 Task: Look for space in Mayahi, Niger from 5th July, 2023 to 11th July, 2023 for 2 adults in price range Rs.8000 to Rs.16000. Place can be entire place with 2 bedrooms having 2 beds and 1 bathroom. Property type can be house, flat, guest house. Booking option can be shelf check-in. Required host language is English.
Action: Mouse moved to (497, 133)
Screenshot: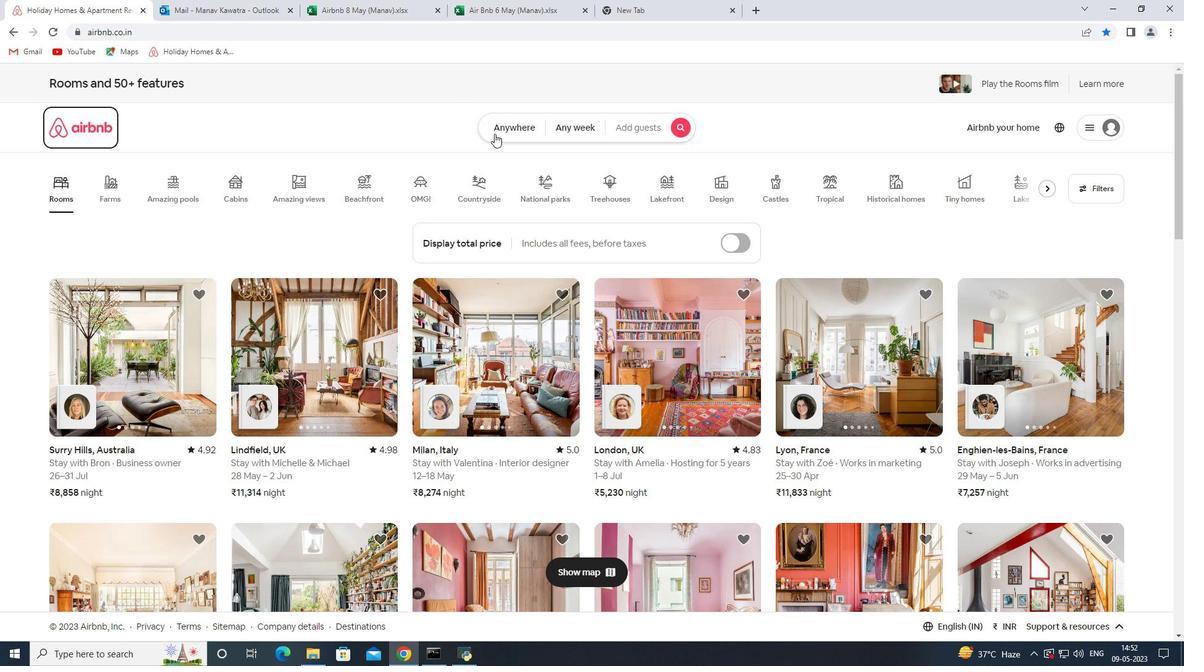 
Action: Mouse pressed left at (497, 133)
Screenshot: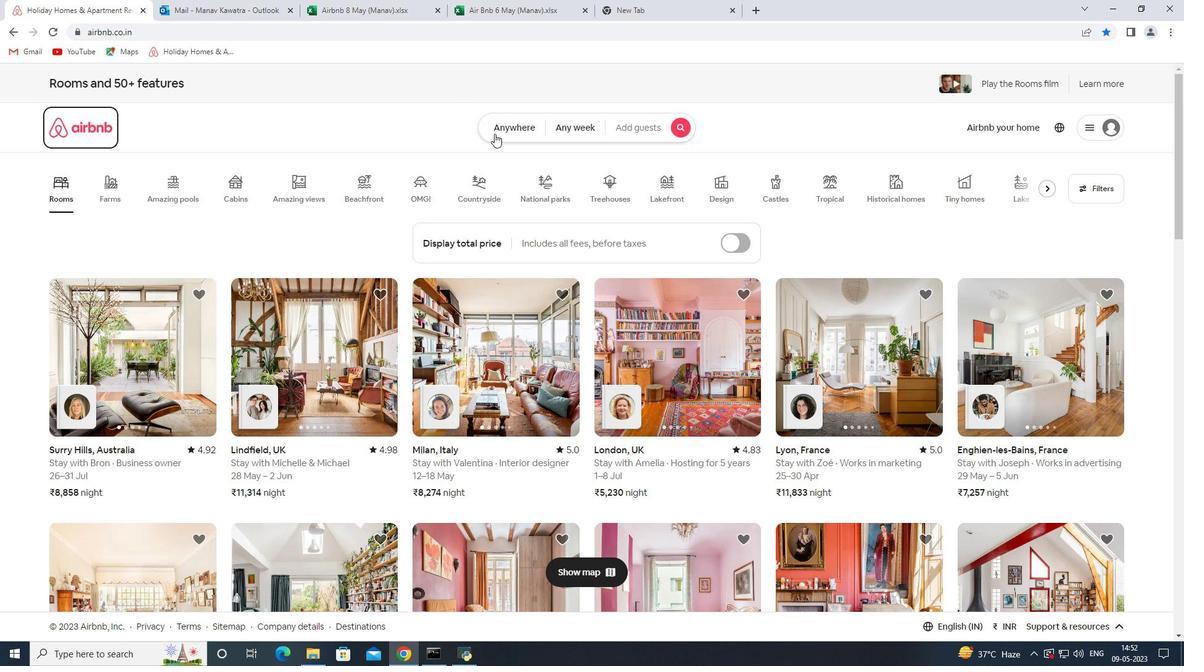 
Action: Mouse moved to (420, 182)
Screenshot: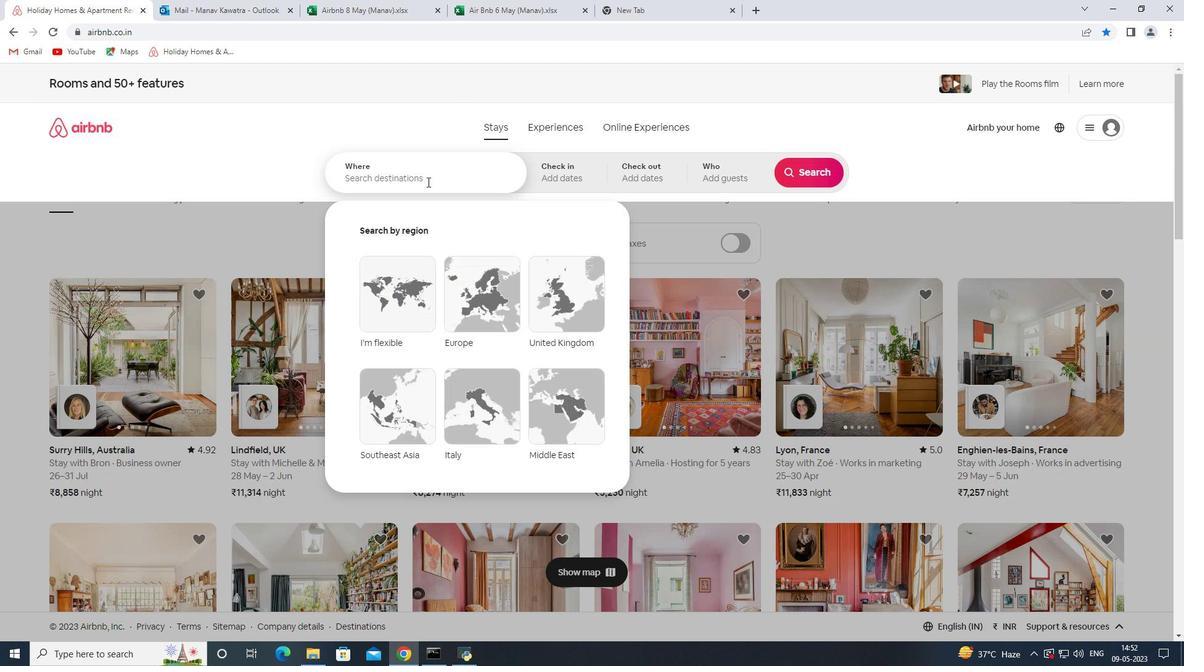 
Action: Mouse pressed left at (420, 182)
Screenshot: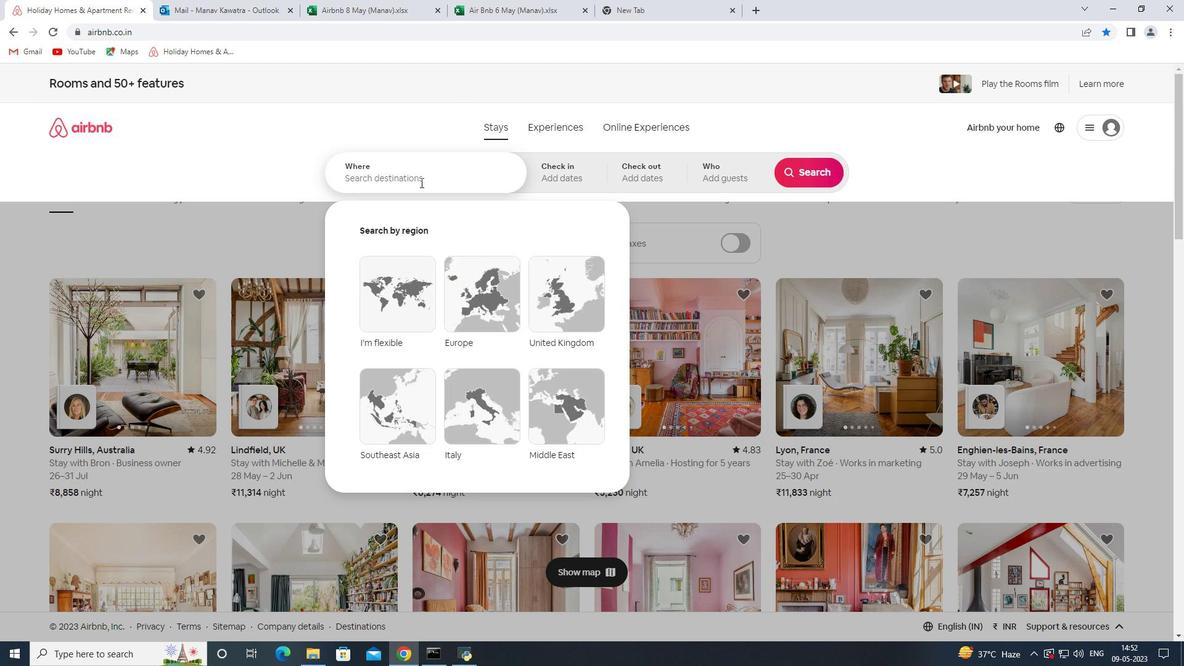 
Action: Key pressed mayahi<Key.space><Key.shift><Key.shift><Key.shift><Key.shift><Key.shift><Key.shift><Key.shift><Key.shift><Key.shift><Key.shift><Key.shift><Key.shift><Key.shift><Key.shift><Key.shift><Key.shift><Key.shift><Key.shift><Key.shift><Key.shift>Niger<Key.space>
Screenshot: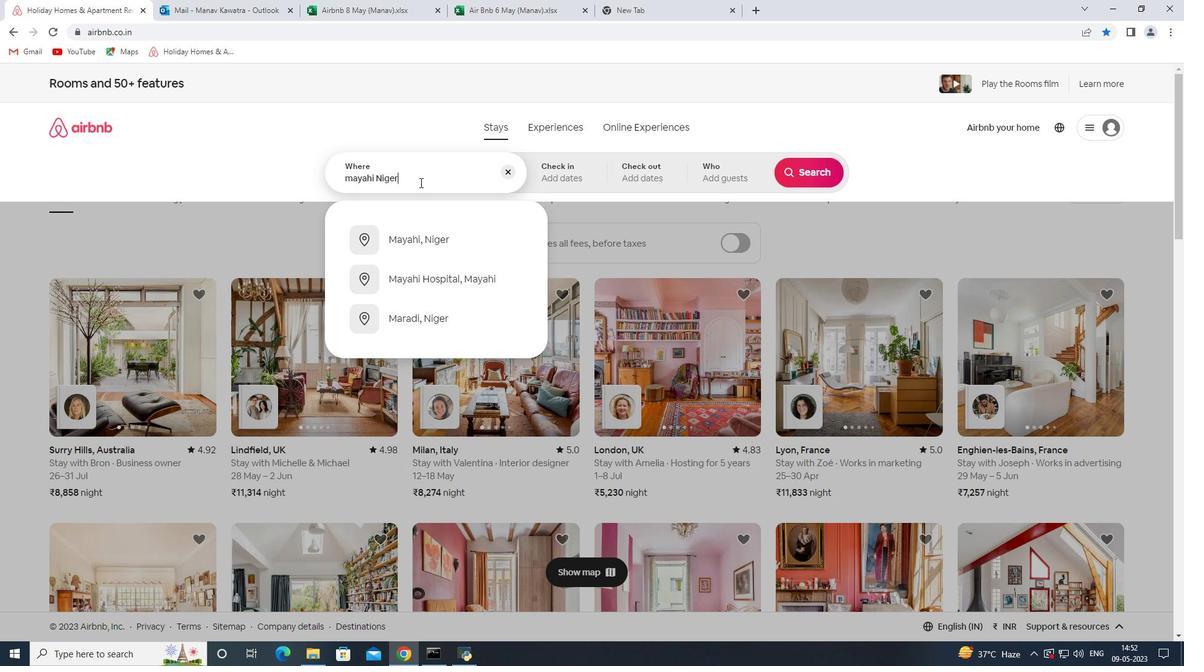 
Action: Mouse moved to (458, 245)
Screenshot: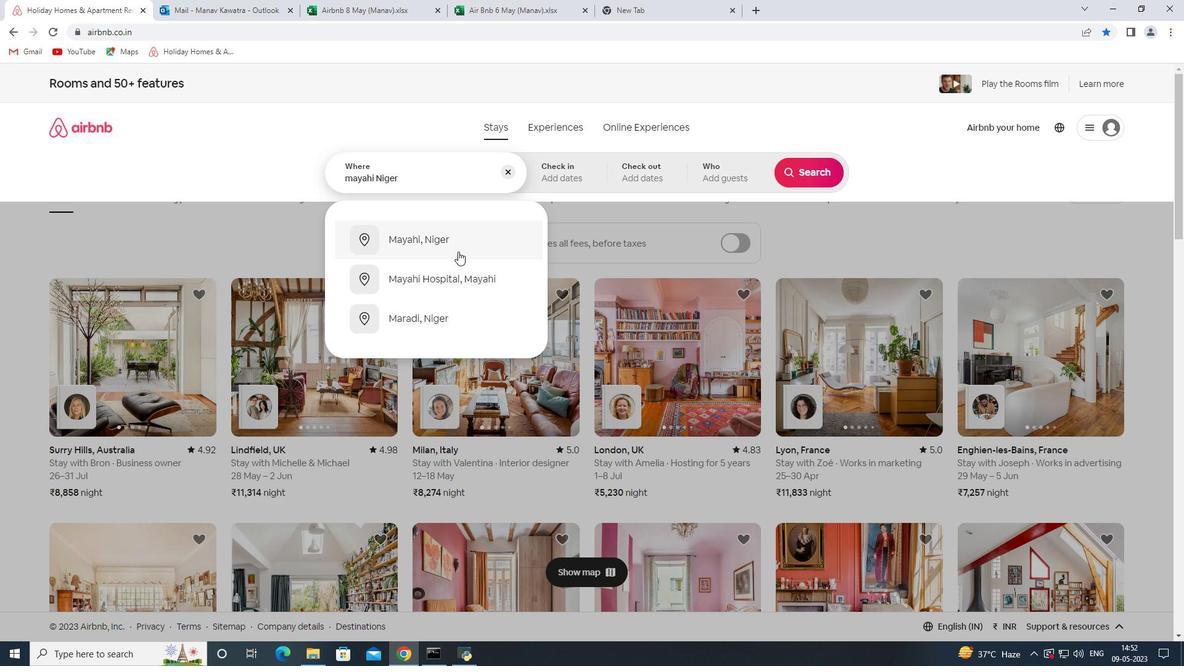 
Action: Mouse pressed left at (458, 245)
Screenshot: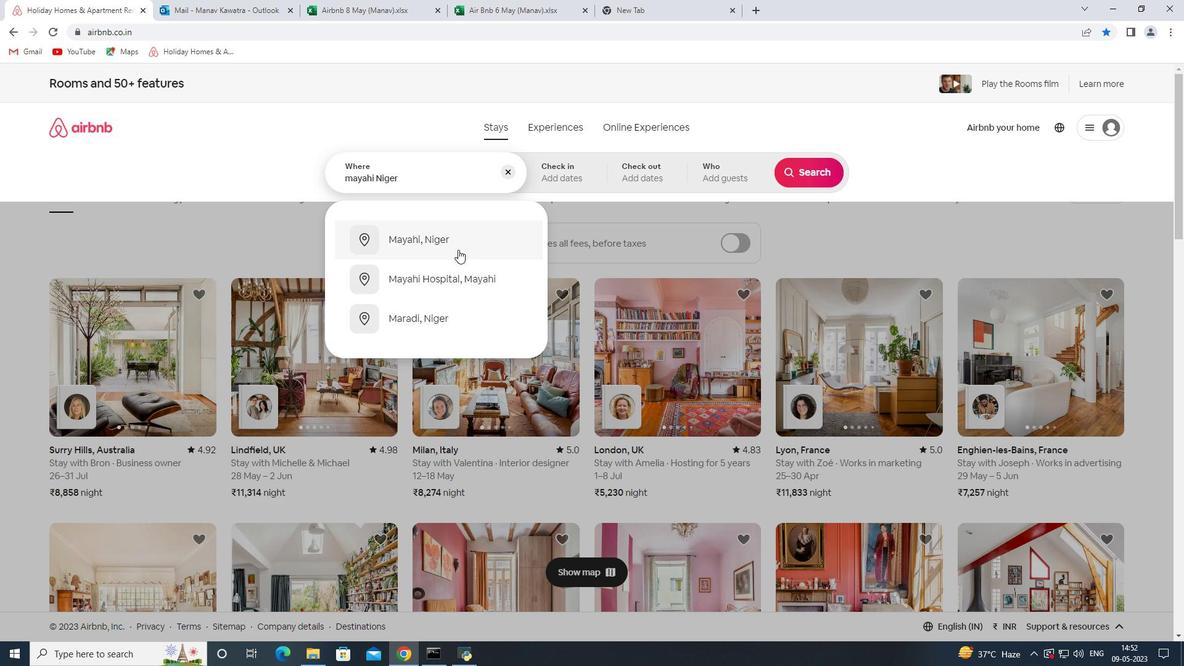 
Action: Mouse moved to (800, 269)
Screenshot: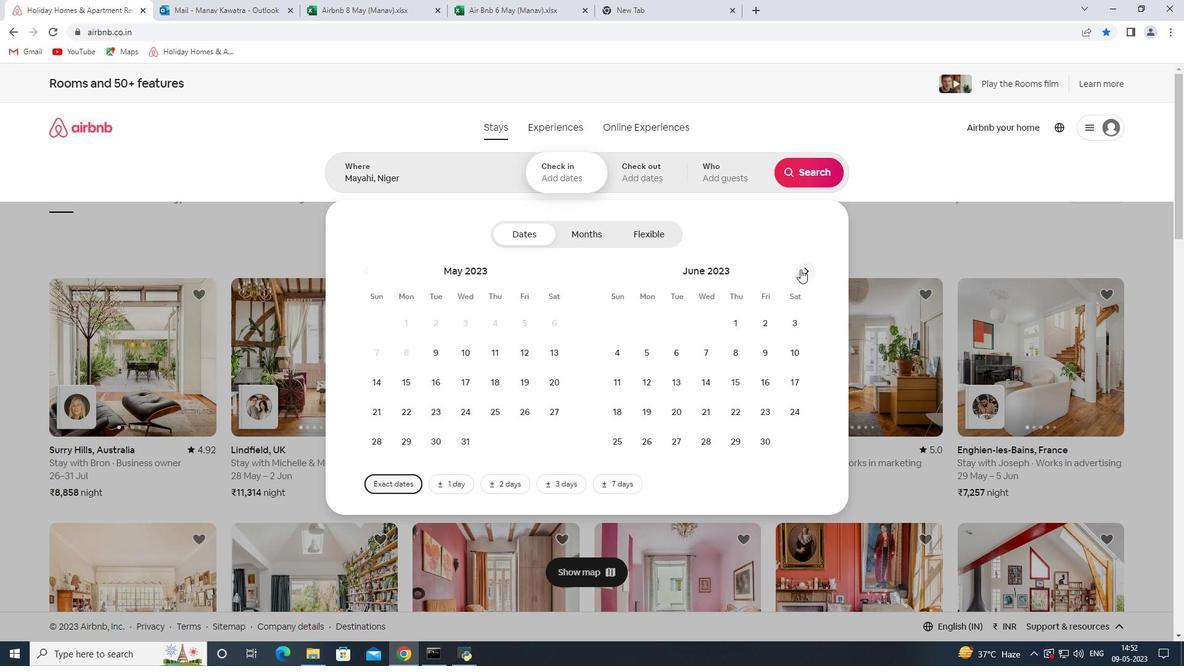 
Action: Mouse pressed left at (800, 269)
Screenshot: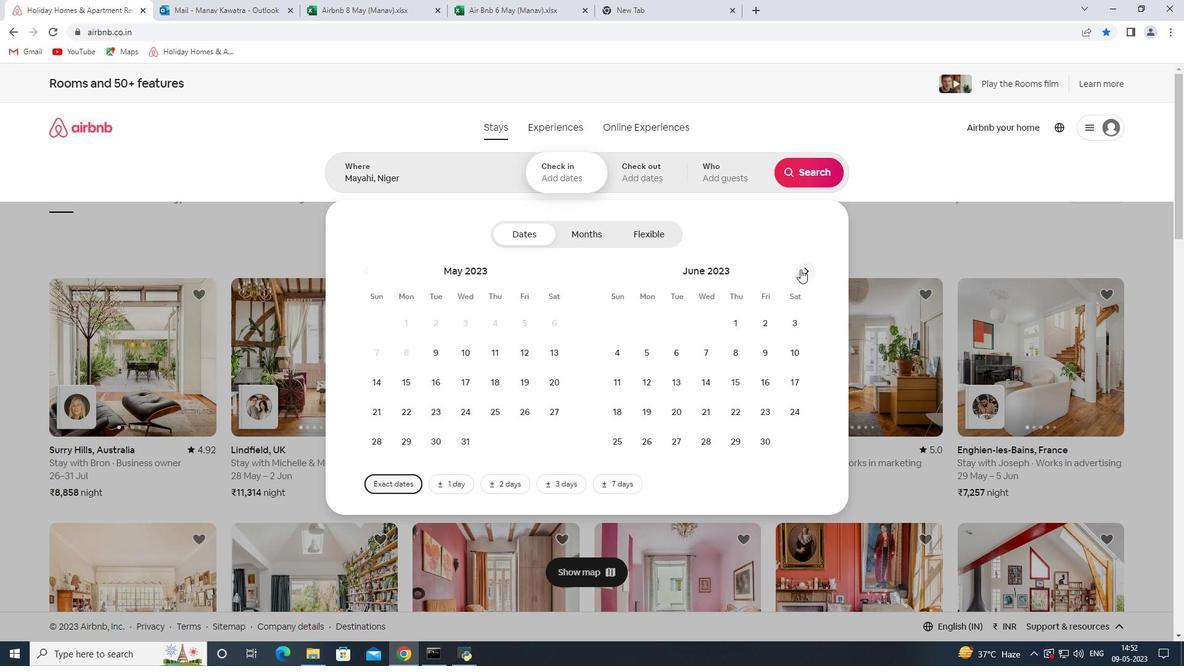 
Action: Mouse moved to (715, 359)
Screenshot: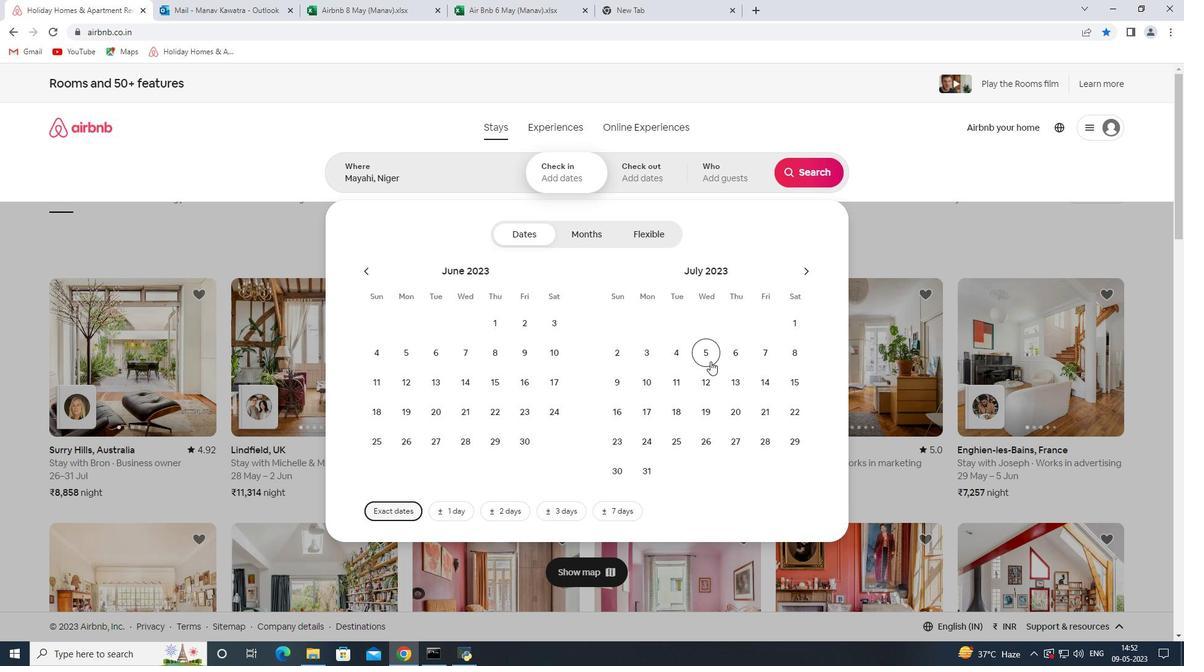 
Action: Mouse pressed left at (715, 359)
Screenshot: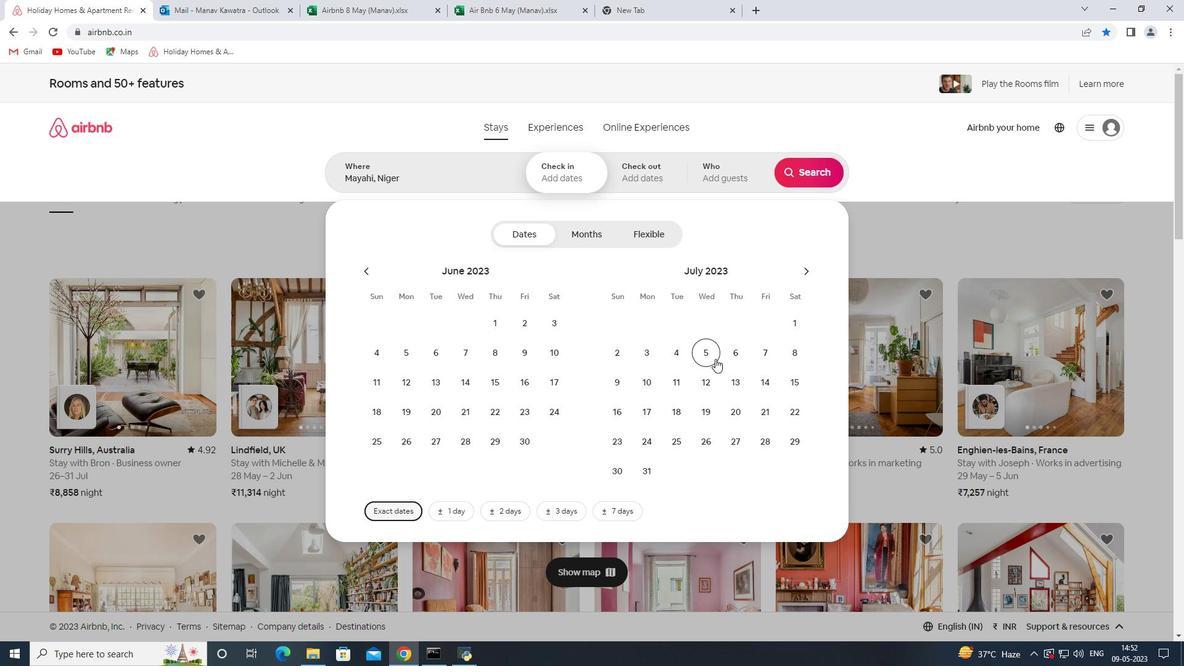 
Action: Mouse moved to (676, 381)
Screenshot: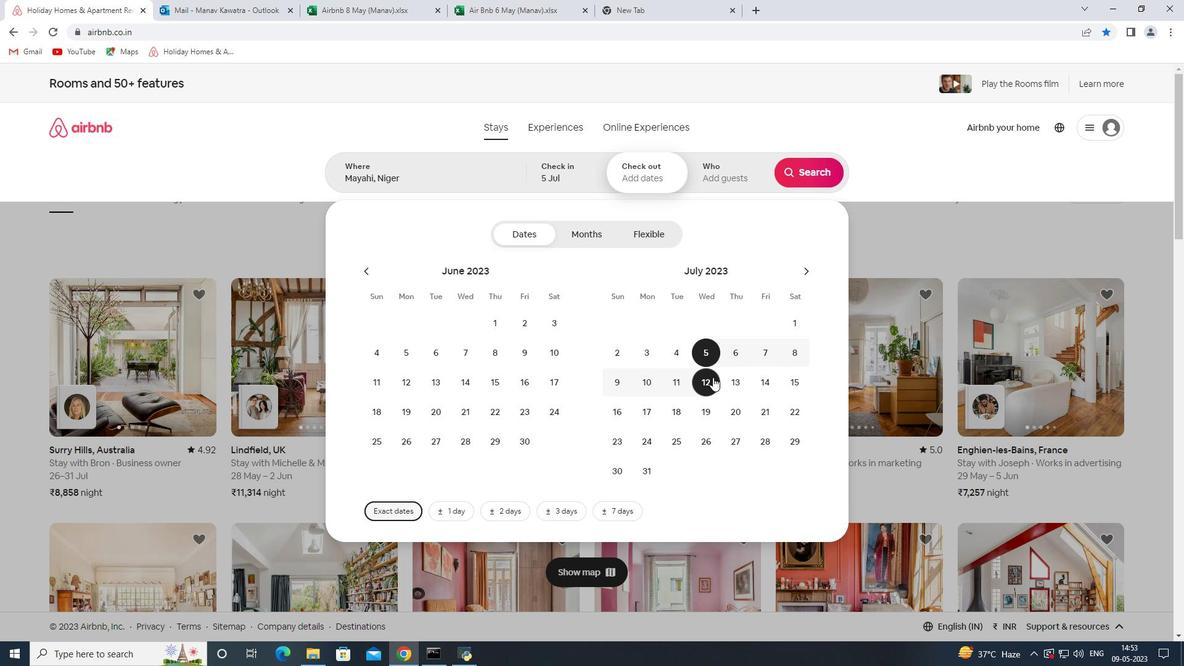 
Action: Mouse pressed left at (676, 381)
Screenshot: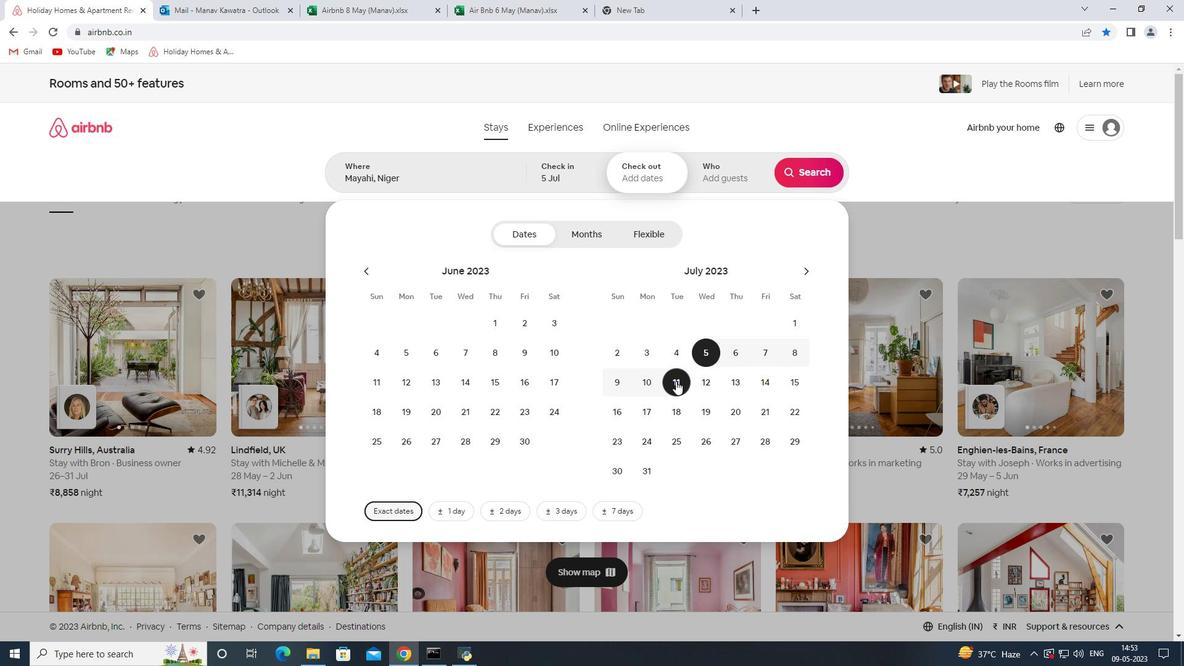 
Action: Mouse moved to (731, 174)
Screenshot: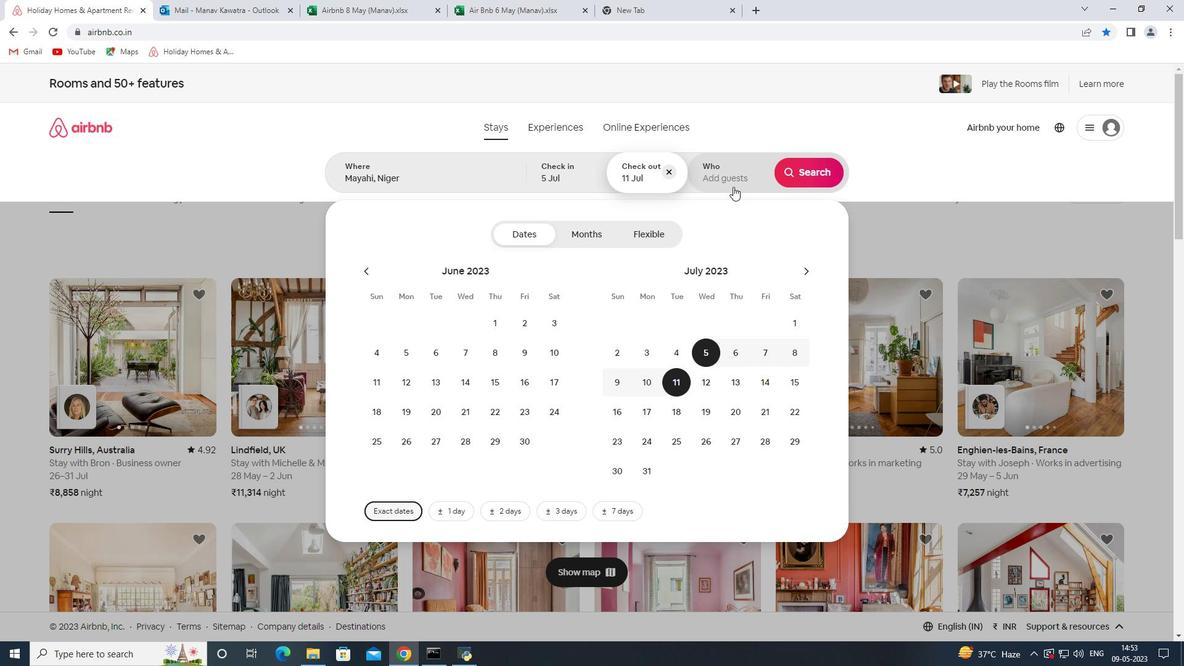 
Action: Mouse pressed left at (731, 174)
Screenshot: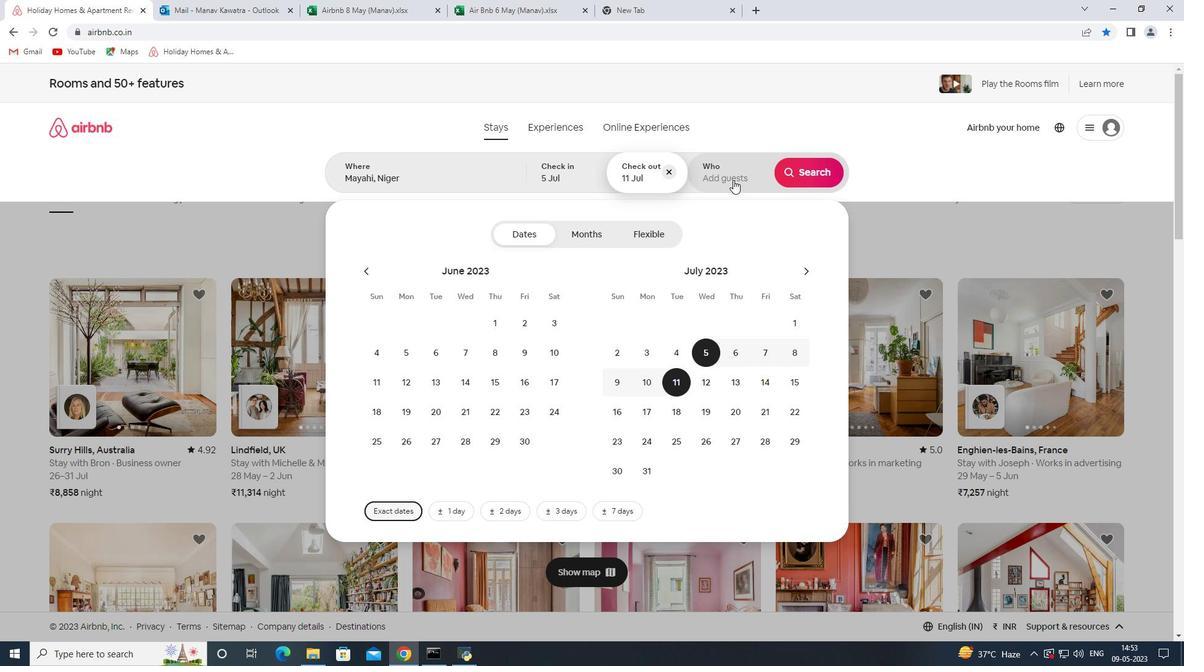 
Action: Mouse moved to (816, 241)
Screenshot: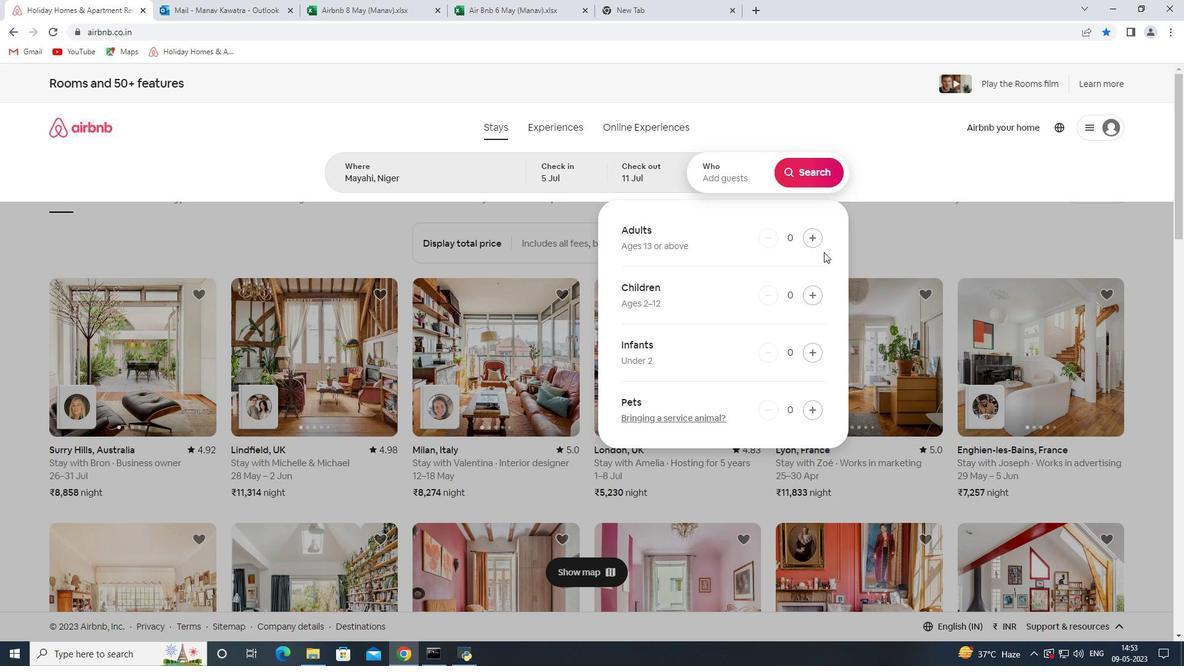 
Action: Mouse pressed left at (816, 241)
Screenshot: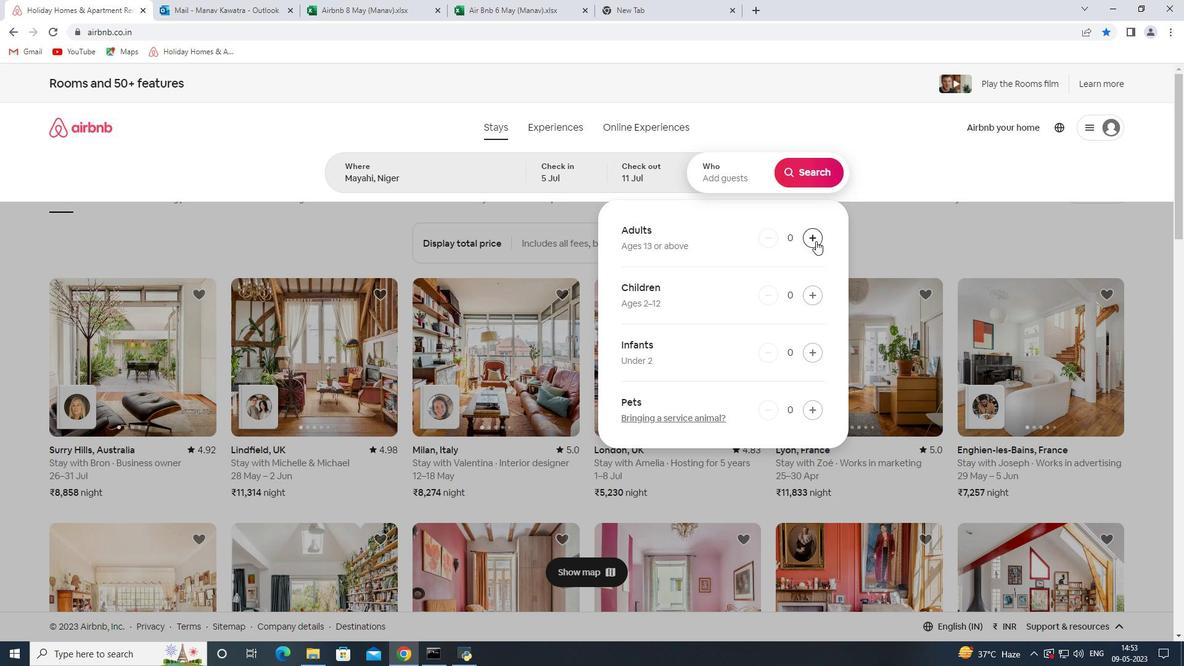 
Action: Mouse pressed left at (816, 241)
Screenshot: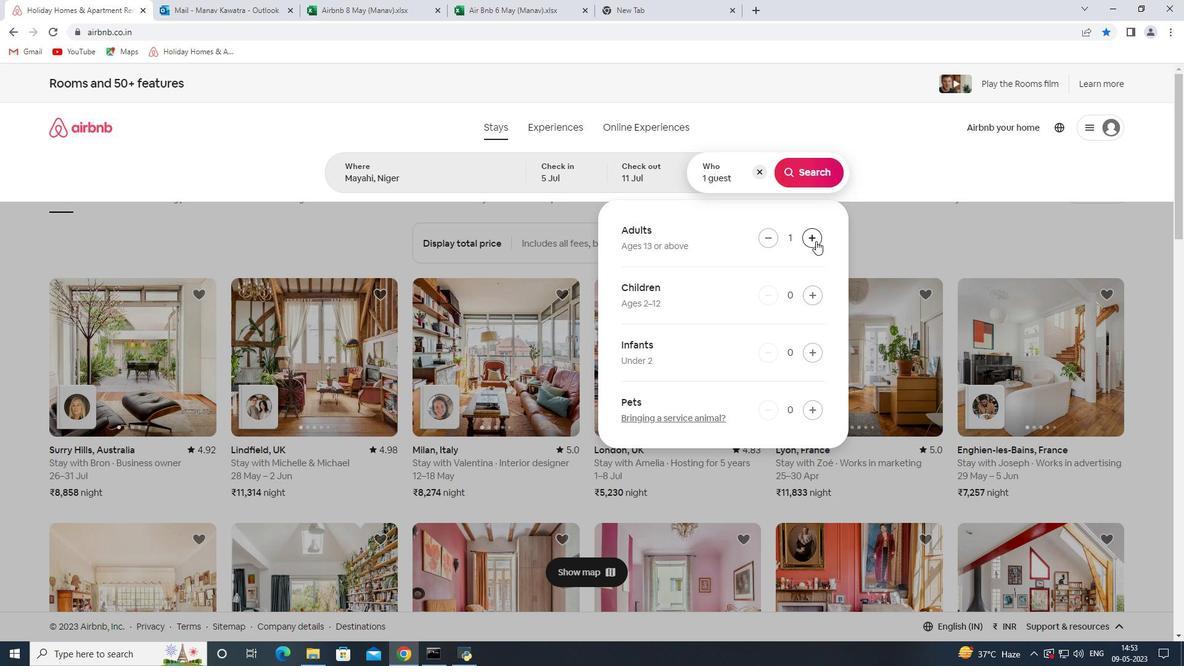 
Action: Mouse moved to (813, 172)
Screenshot: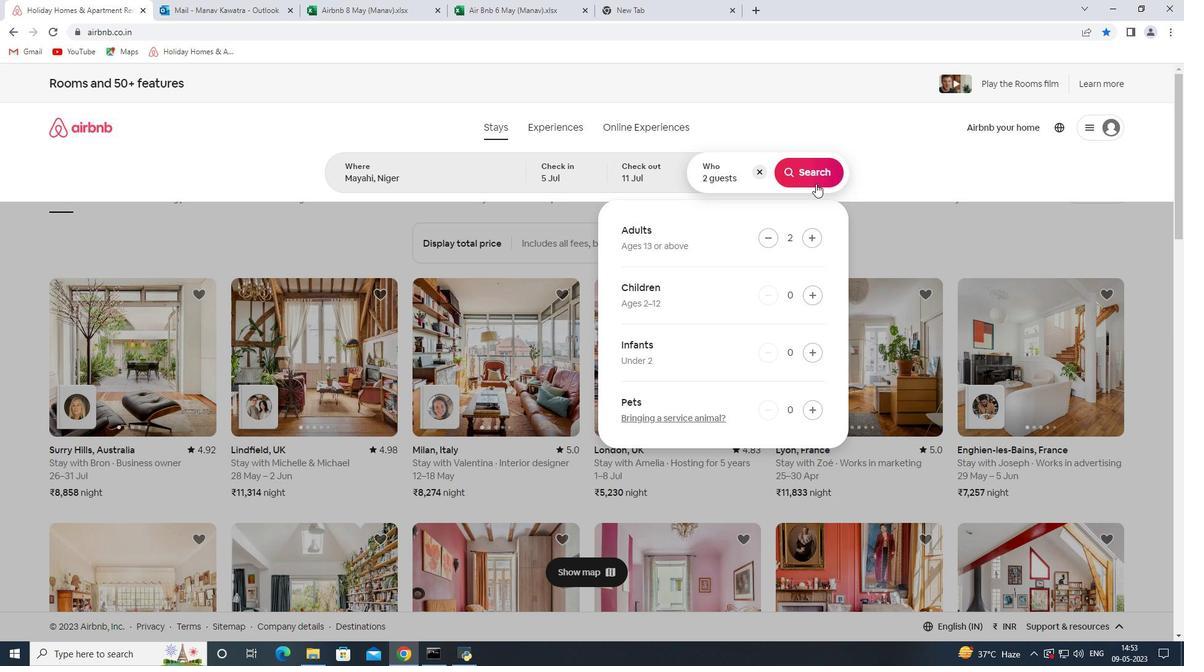 
Action: Mouse pressed left at (813, 172)
Screenshot: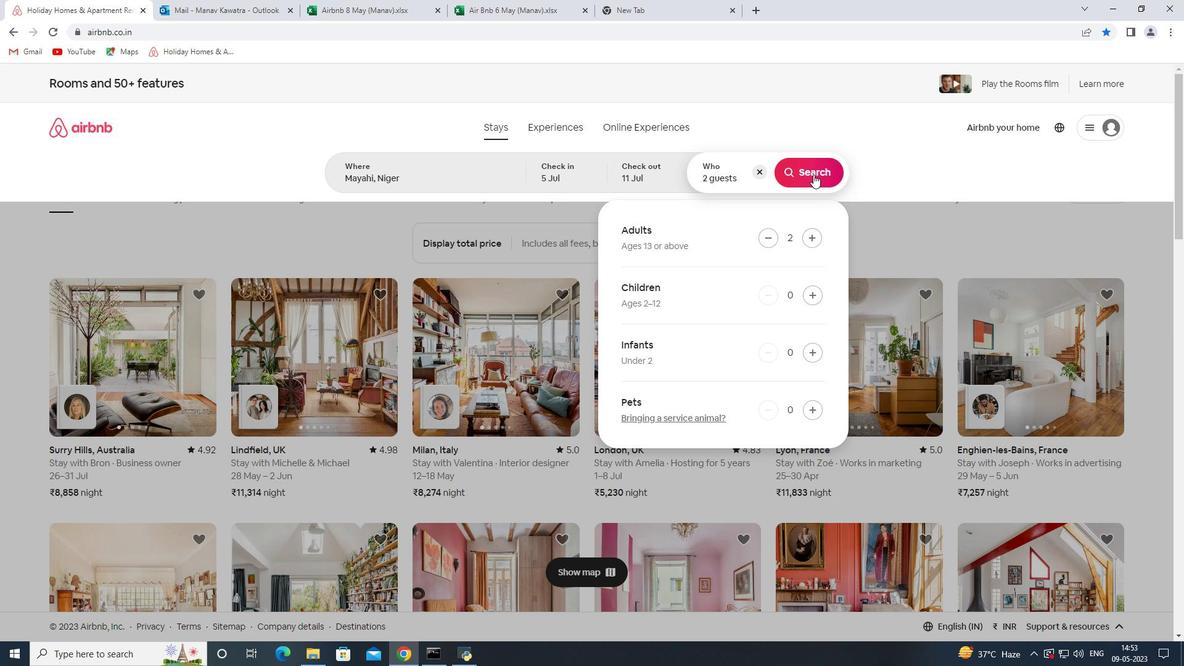 
Action: Mouse moved to (1133, 132)
Screenshot: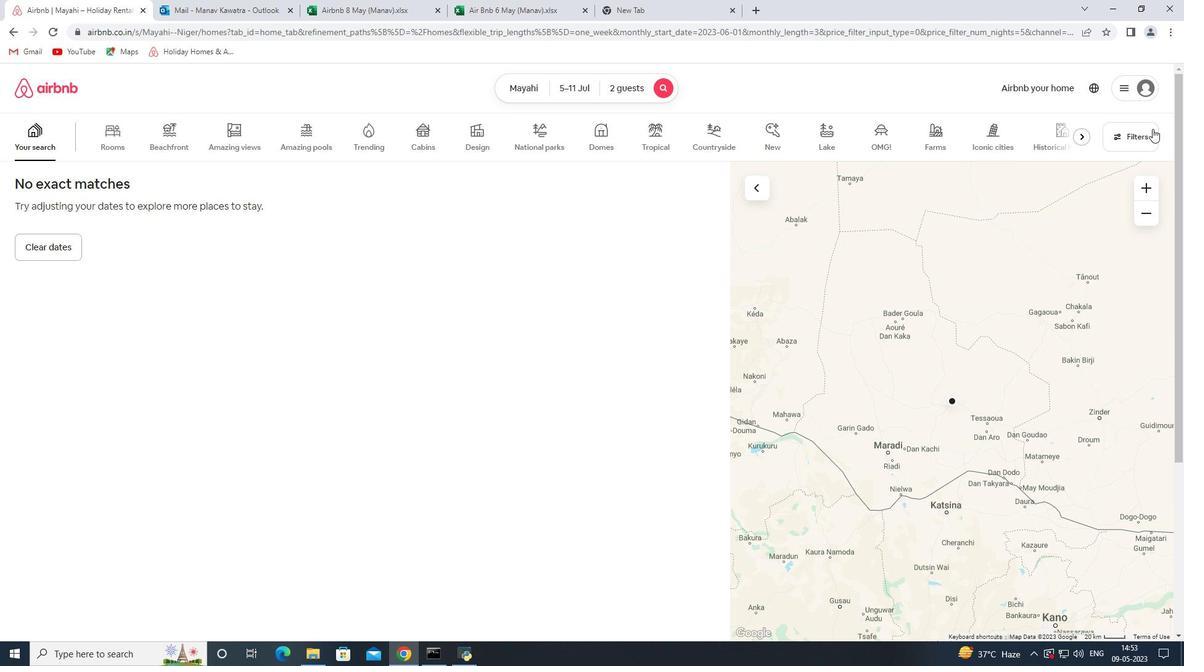 
Action: Mouse pressed left at (1133, 132)
Screenshot: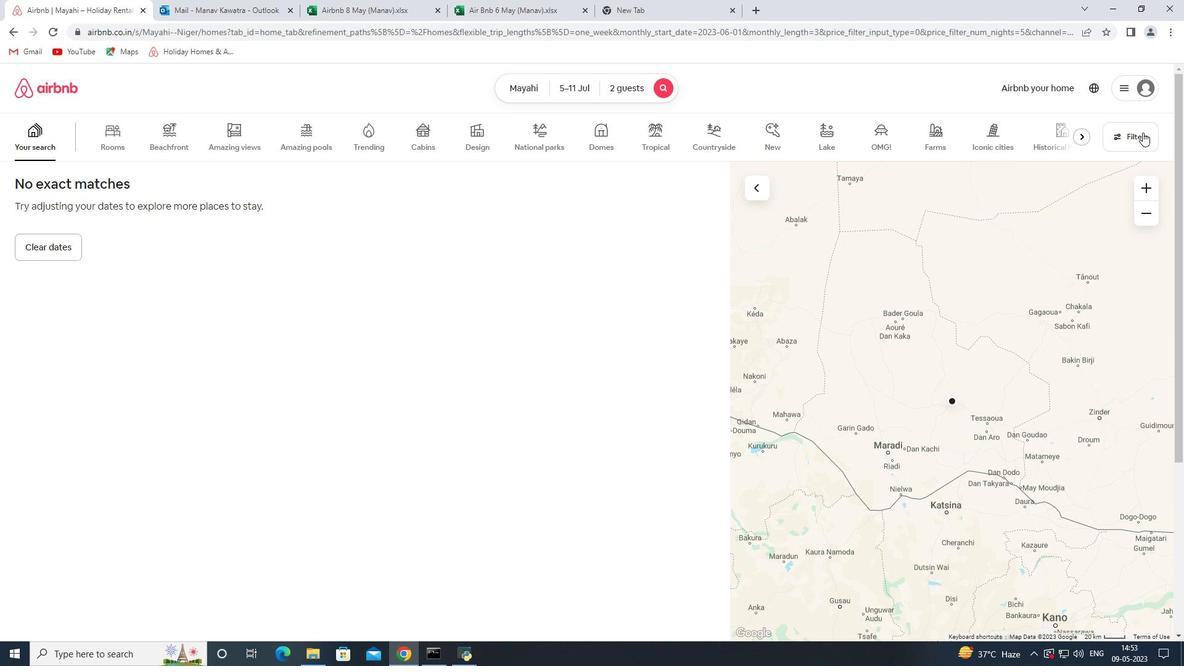 
Action: Mouse moved to (441, 438)
Screenshot: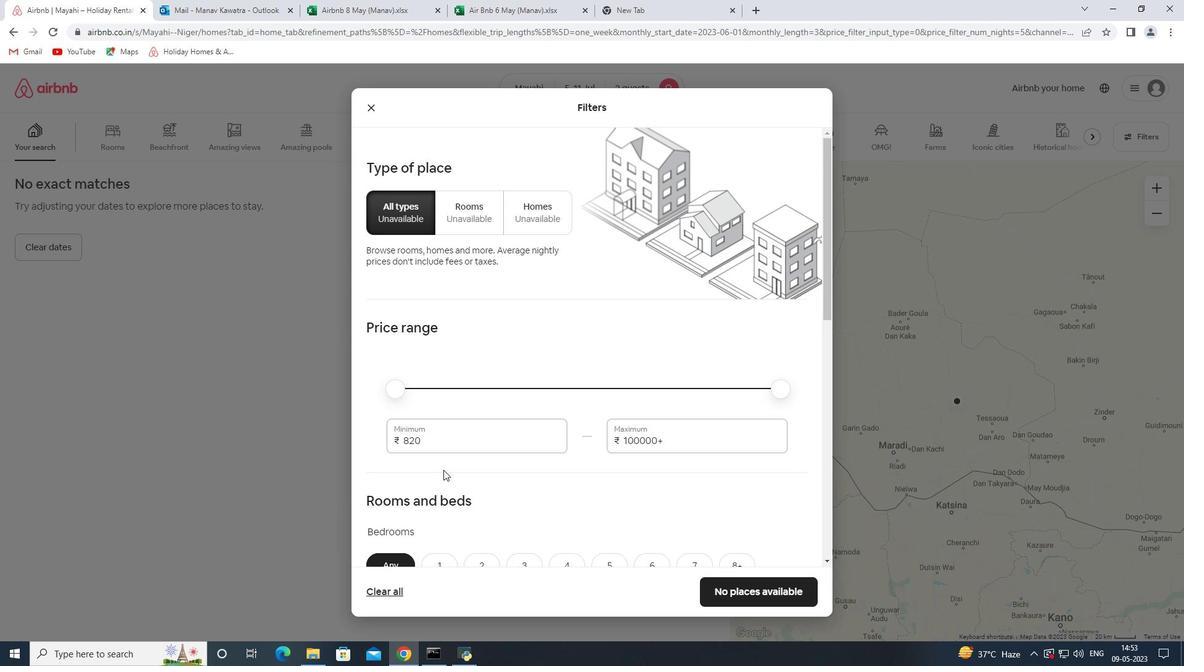 
Action: Mouse pressed left at (441, 438)
Screenshot: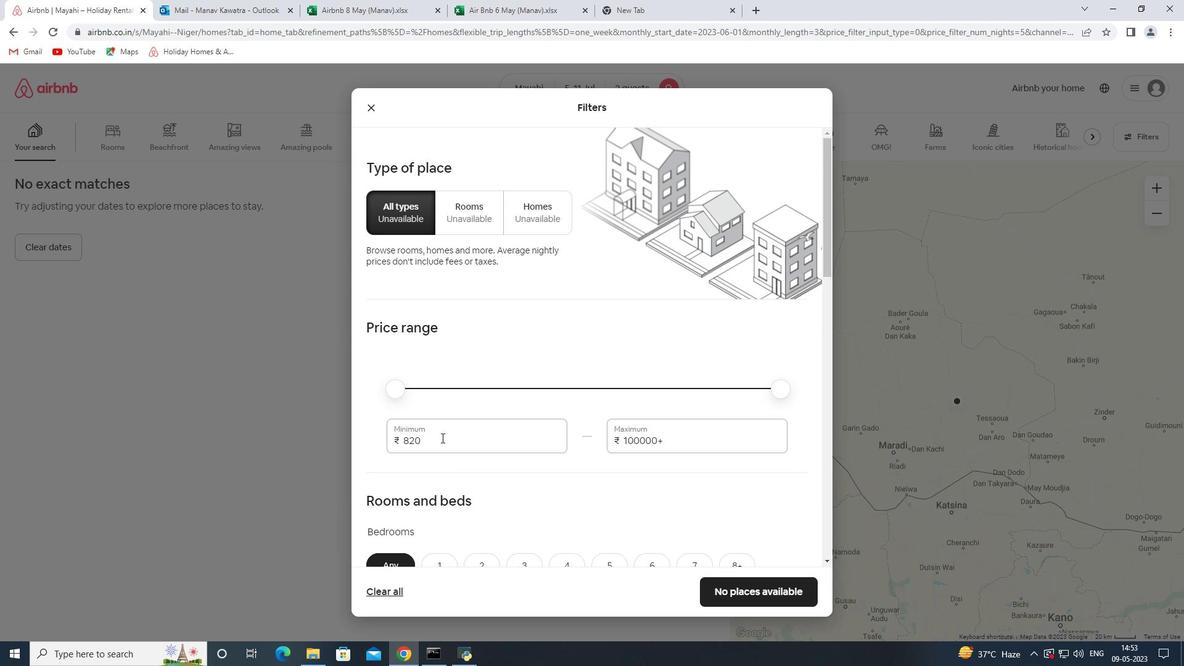 
Action: Mouse pressed left at (441, 438)
Screenshot: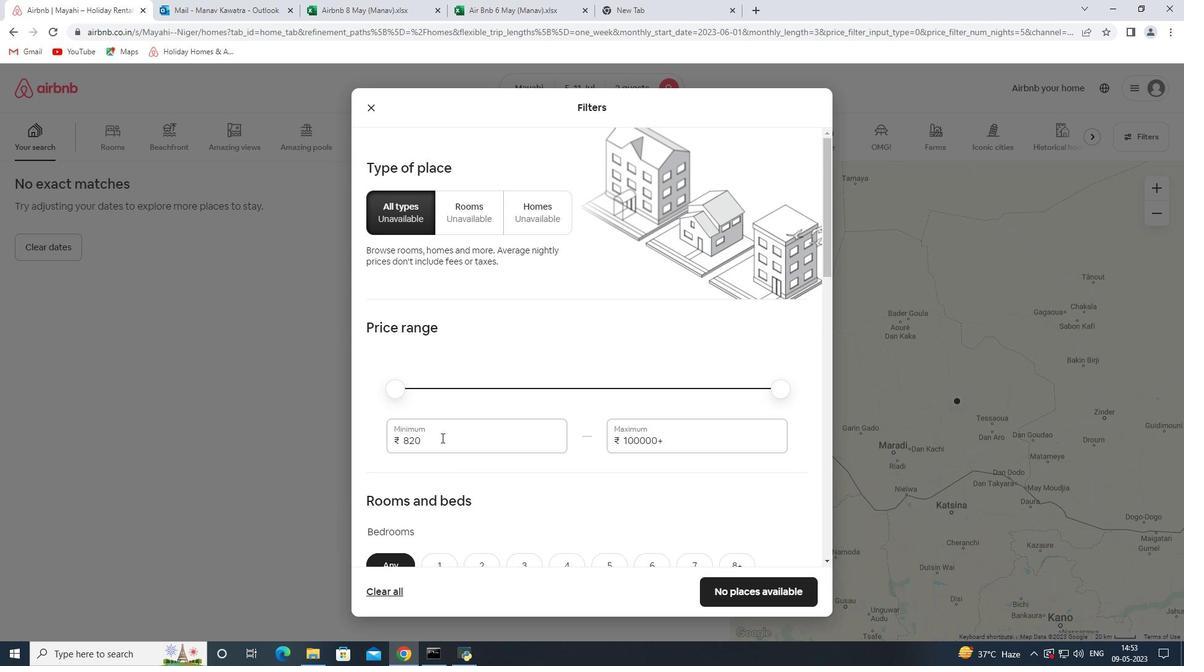 
Action: Key pressed 8000<Key.tab>16000
Screenshot: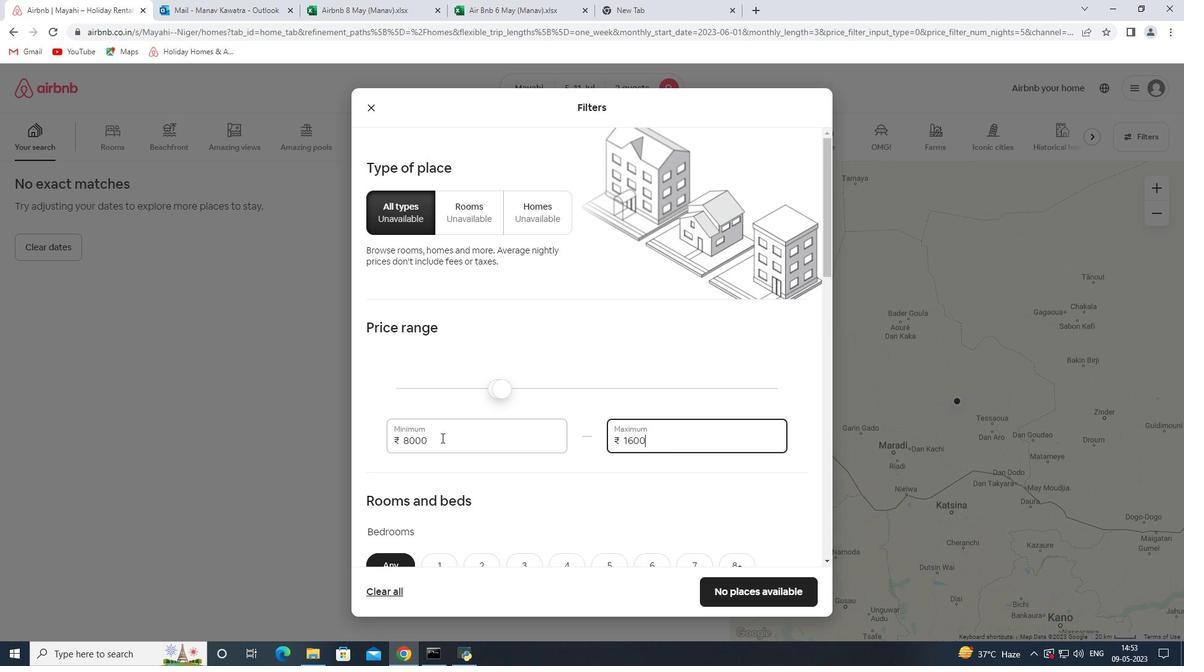 
Action: Mouse scrolled (441, 437) with delta (0, 0)
Screenshot: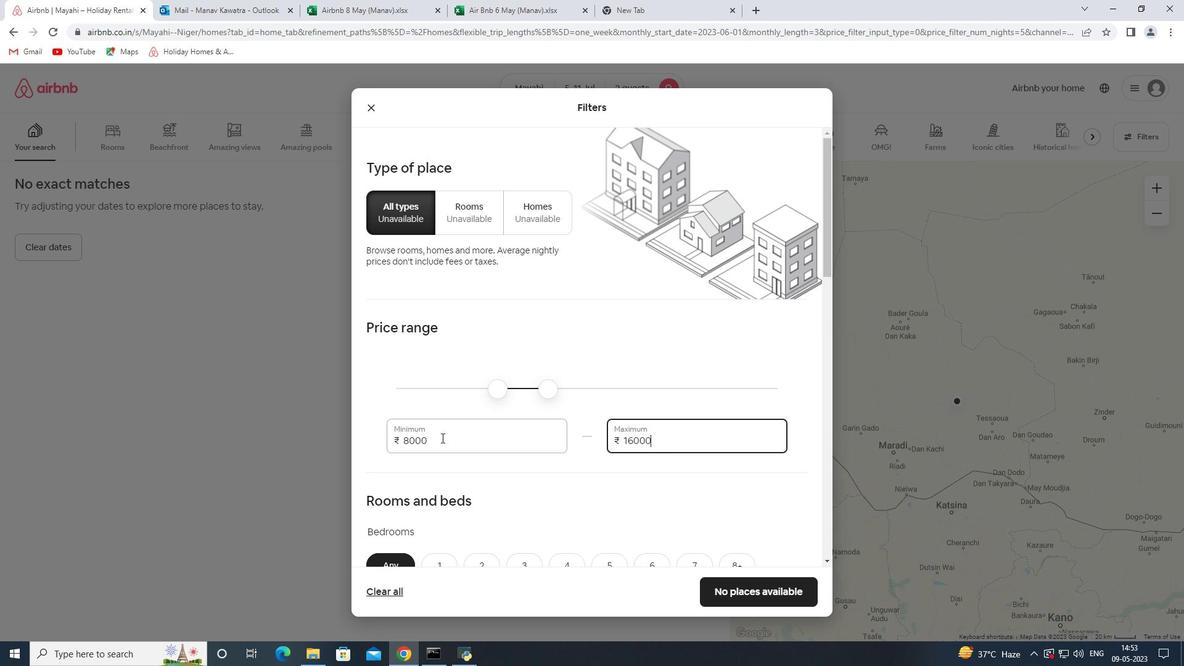 
Action: Mouse scrolled (441, 437) with delta (0, 0)
Screenshot: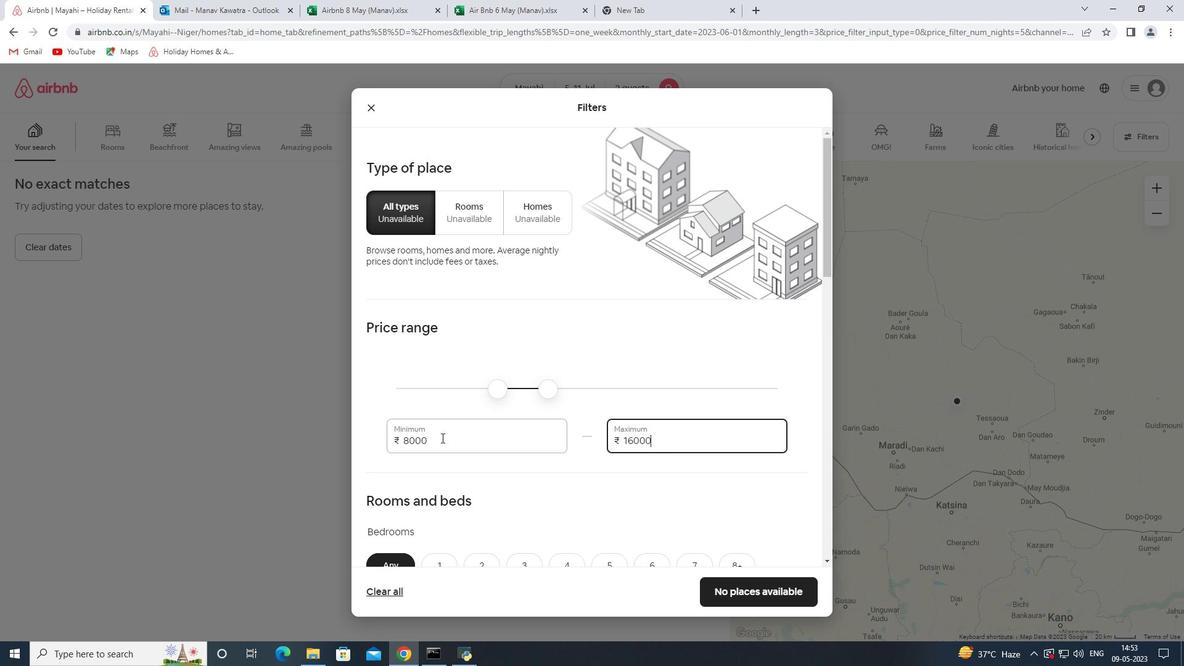 
Action: Mouse scrolled (441, 437) with delta (0, 0)
Screenshot: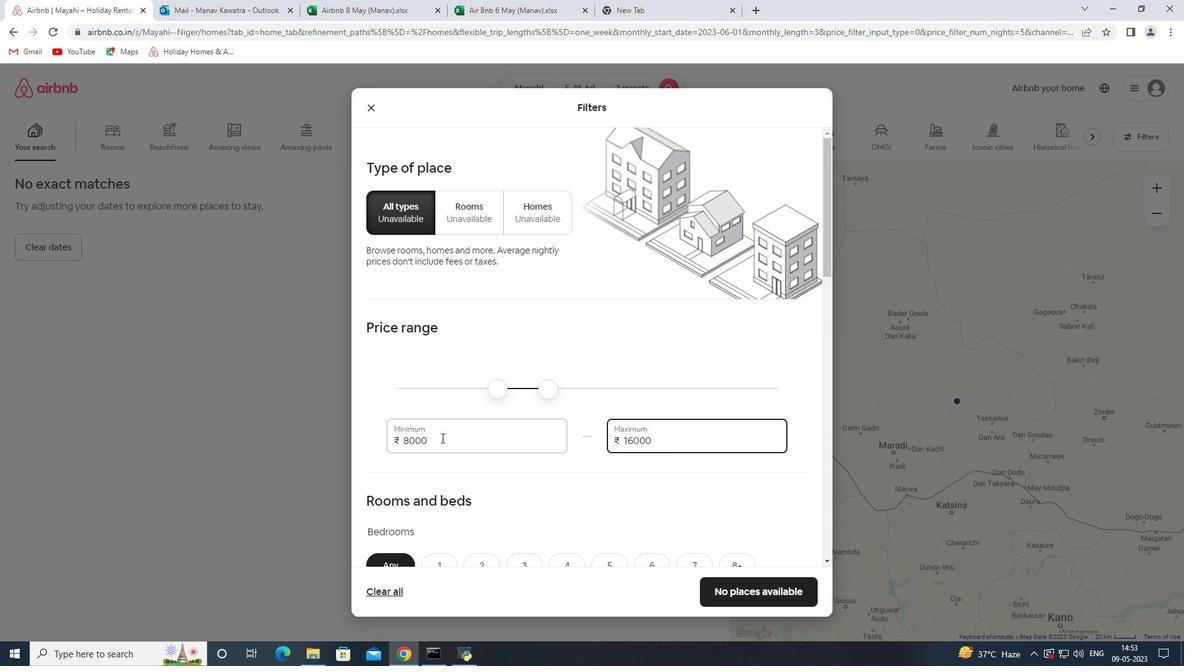 
Action: Mouse scrolled (441, 437) with delta (0, 0)
Screenshot: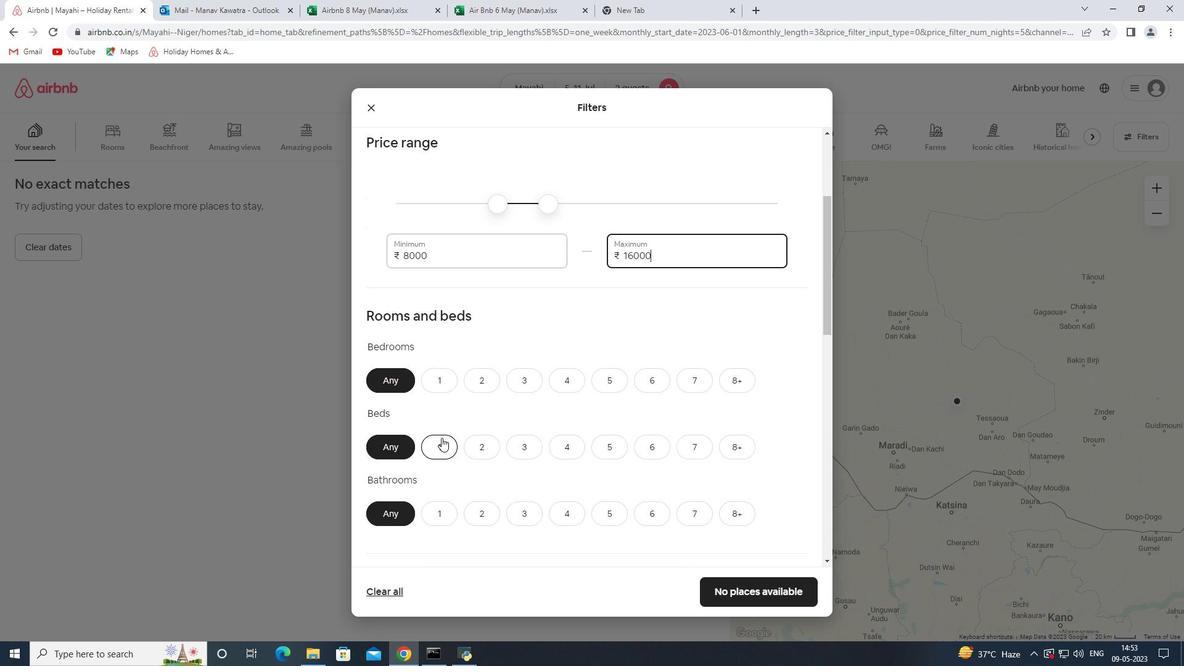 
Action: Mouse scrolled (441, 437) with delta (0, 0)
Screenshot: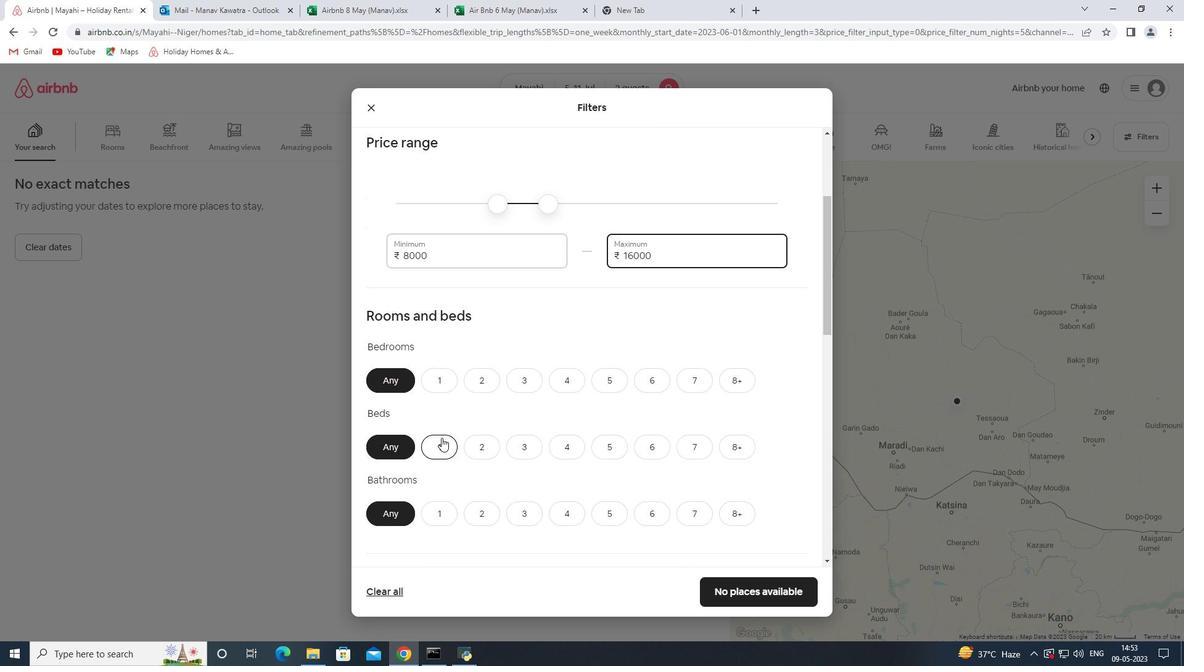
Action: Mouse moved to (489, 262)
Screenshot: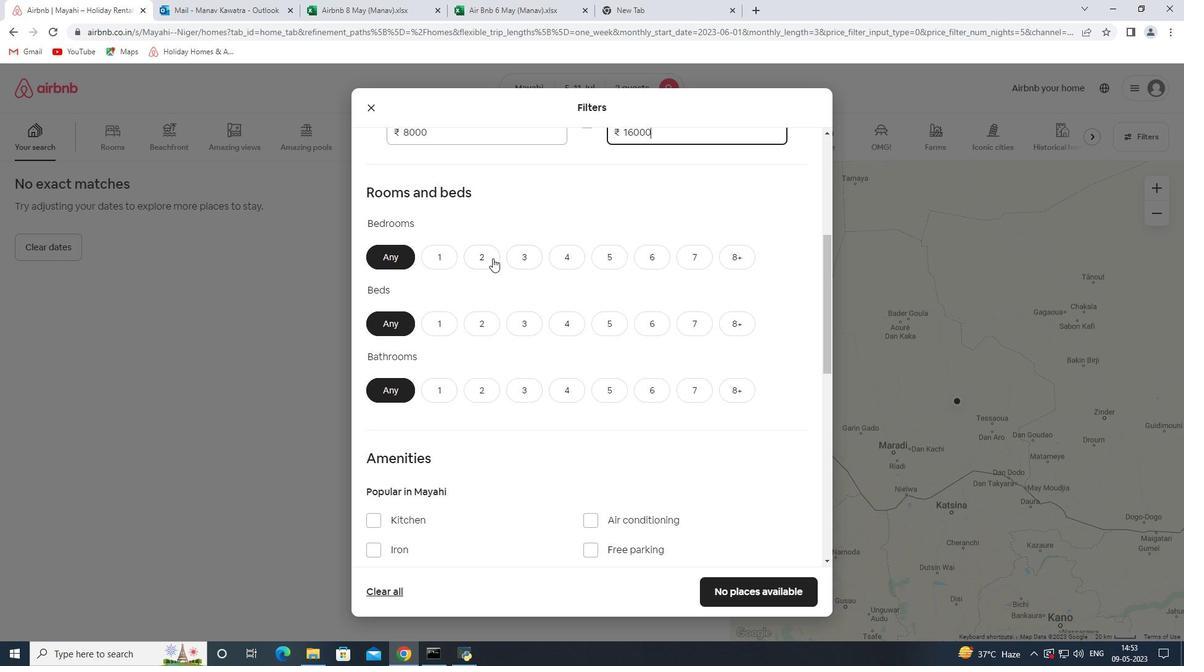 
Action: Mouse pressed left at (489, 262)
Screenshot: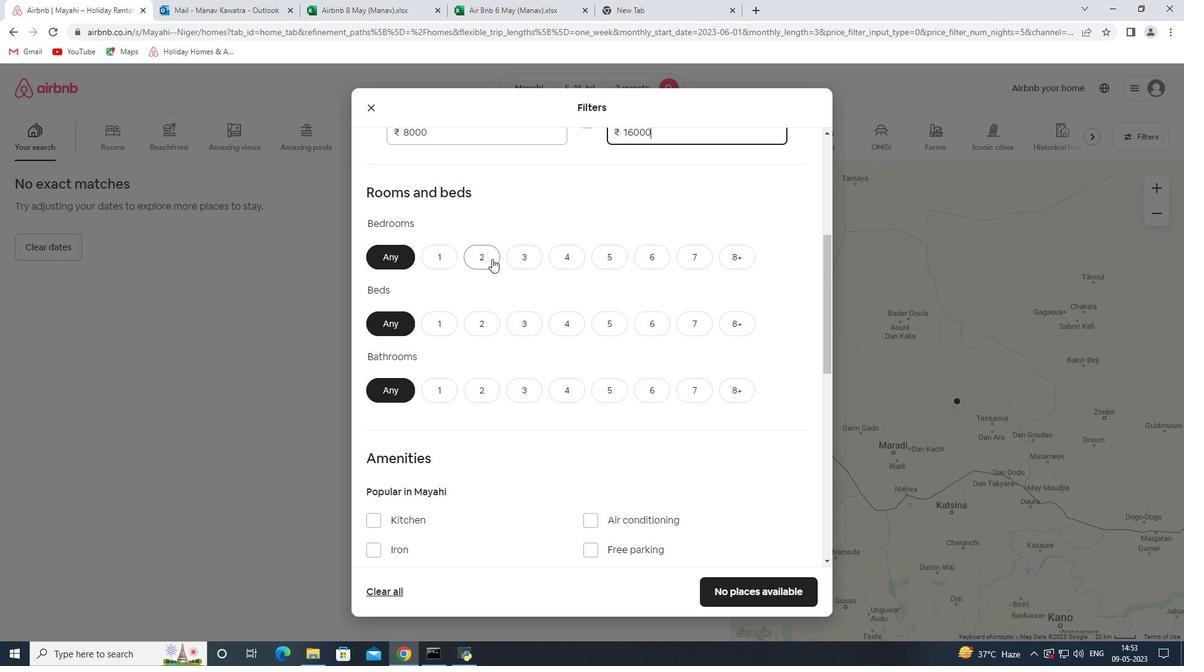
Action: Mouse moved to (486, 325)
Screenshot: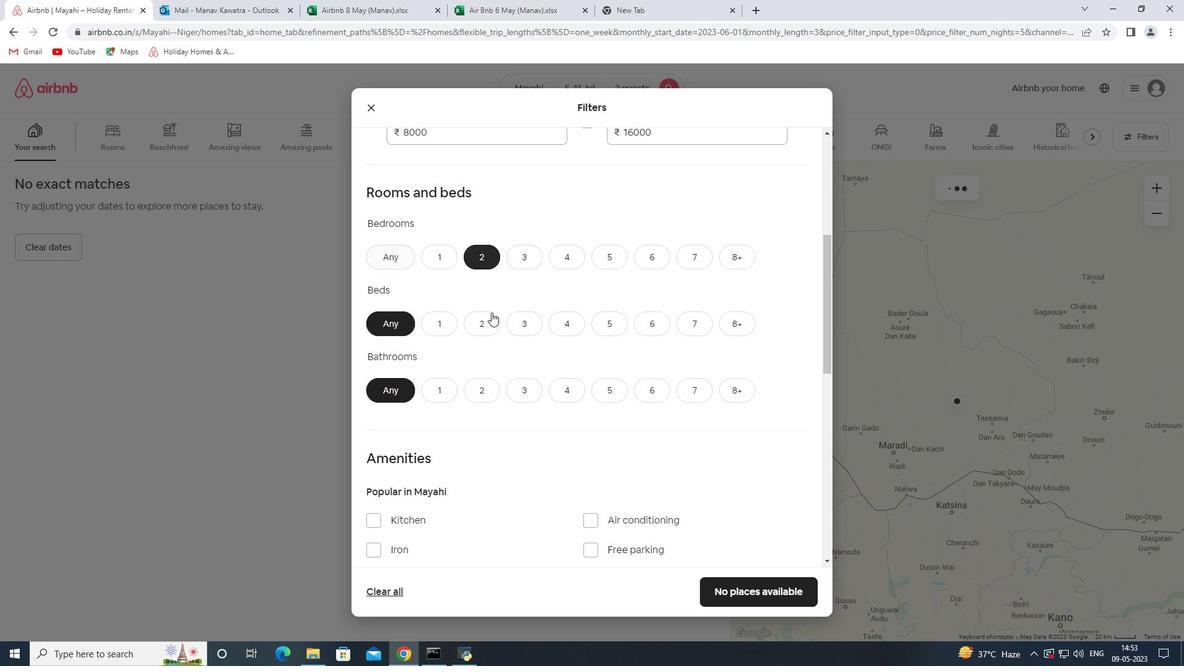 
Action: Mouse pressed left at (486, 325)
Screenshot: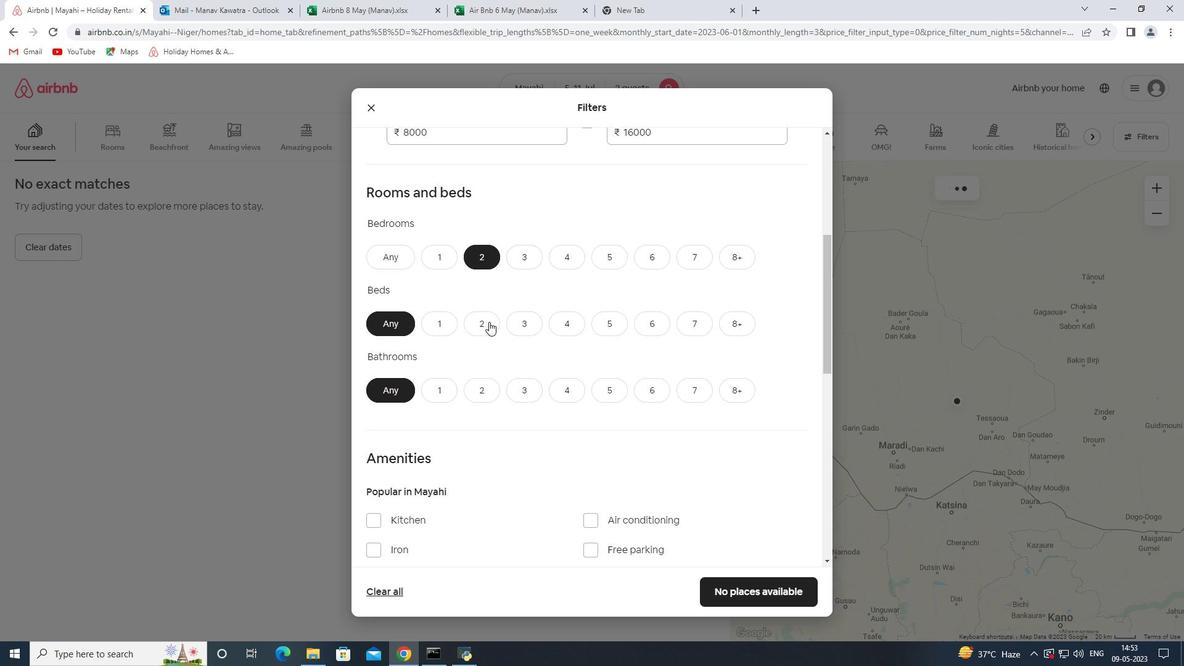 
Action: Mouse moved to (441, 394)
Screenshot: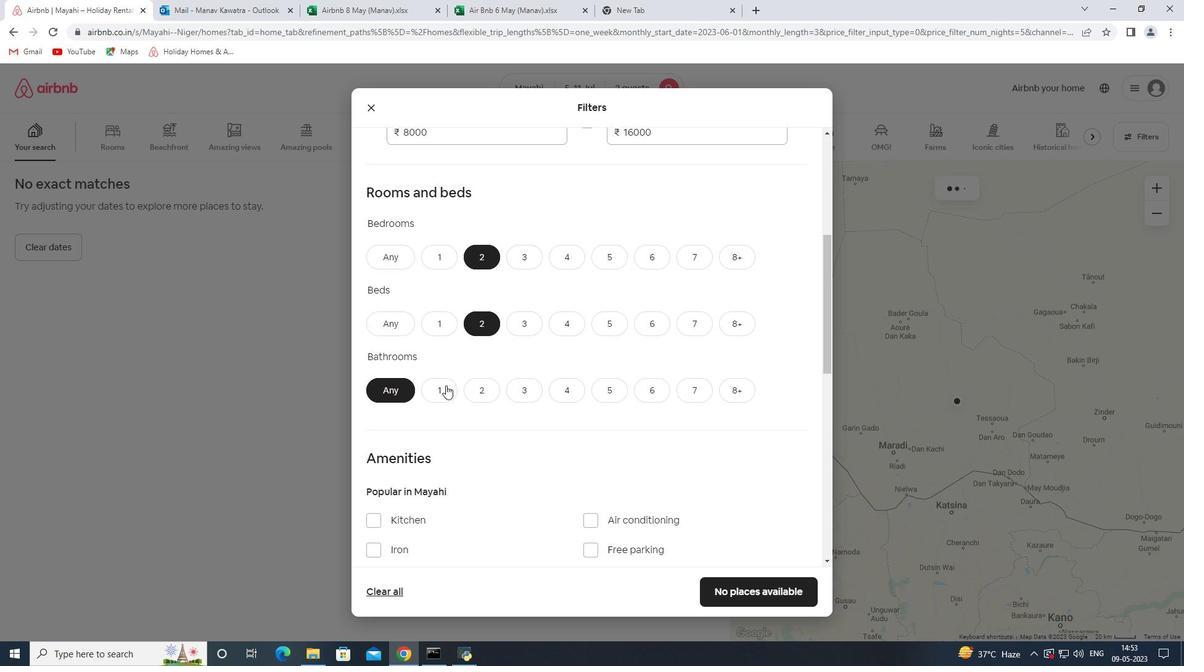 
Action: Mouse pressed left at (441, 394)
Screenshot: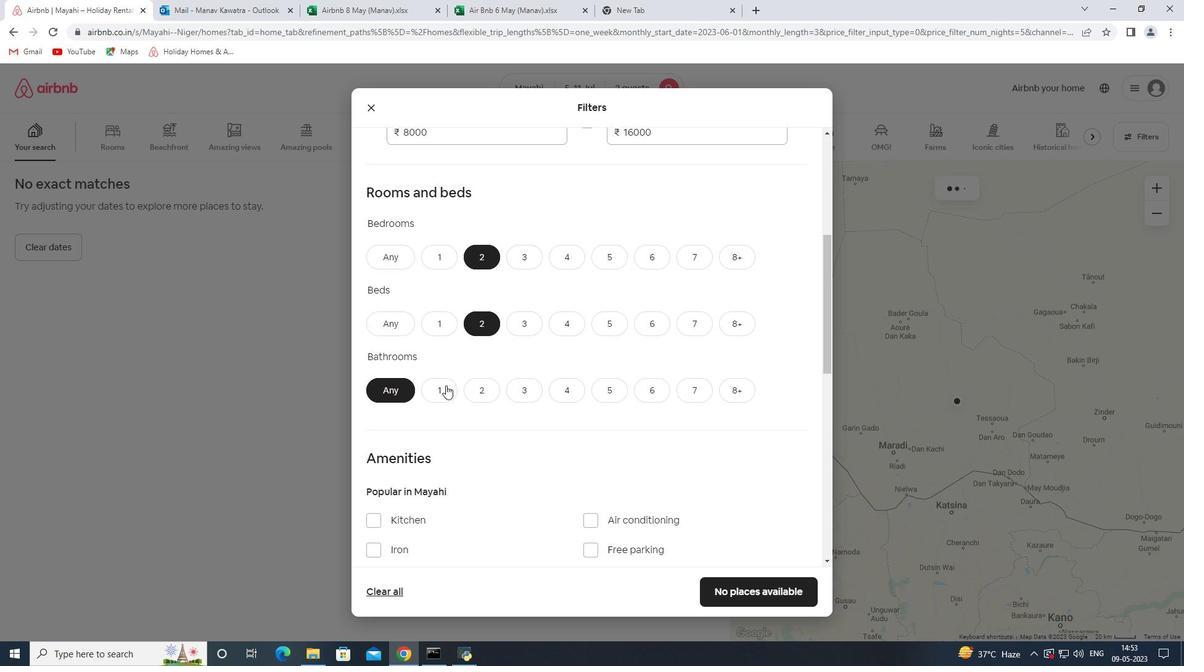 
Action: Mouse moved to (472, 401)
Screenshot: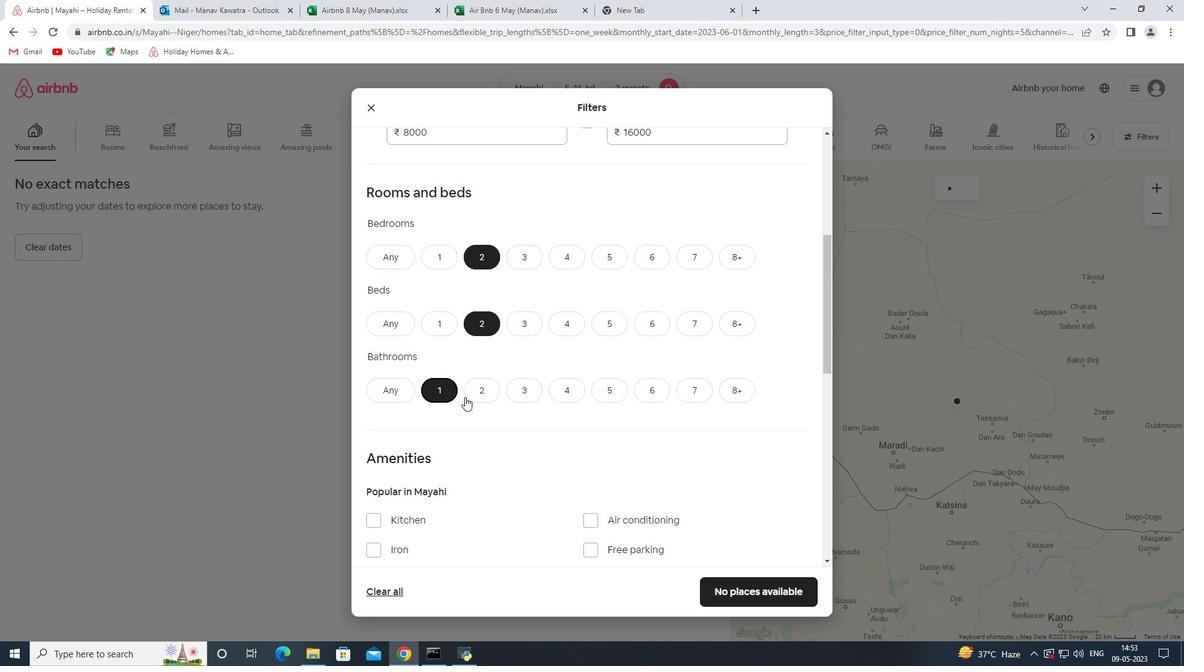 
Action: Mouse scrolled (472, 400) with delta (0, 0)
Screenshot: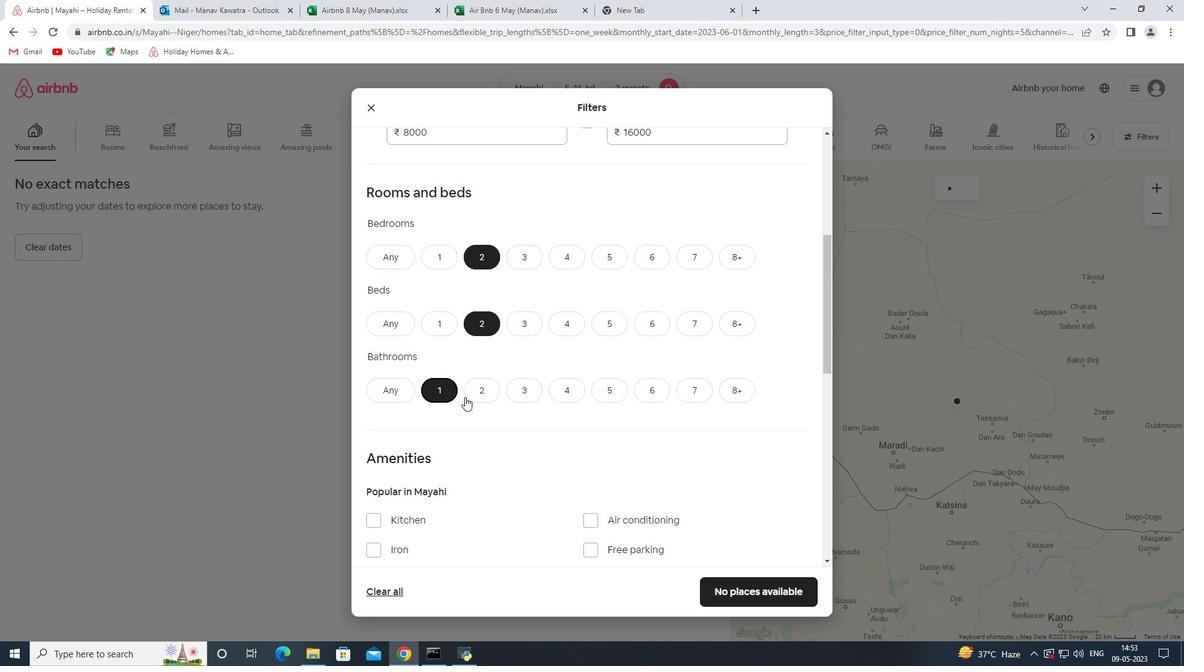 
Action: Mouse scrolled (472, 400) with delta (0, 0)
Screenshot: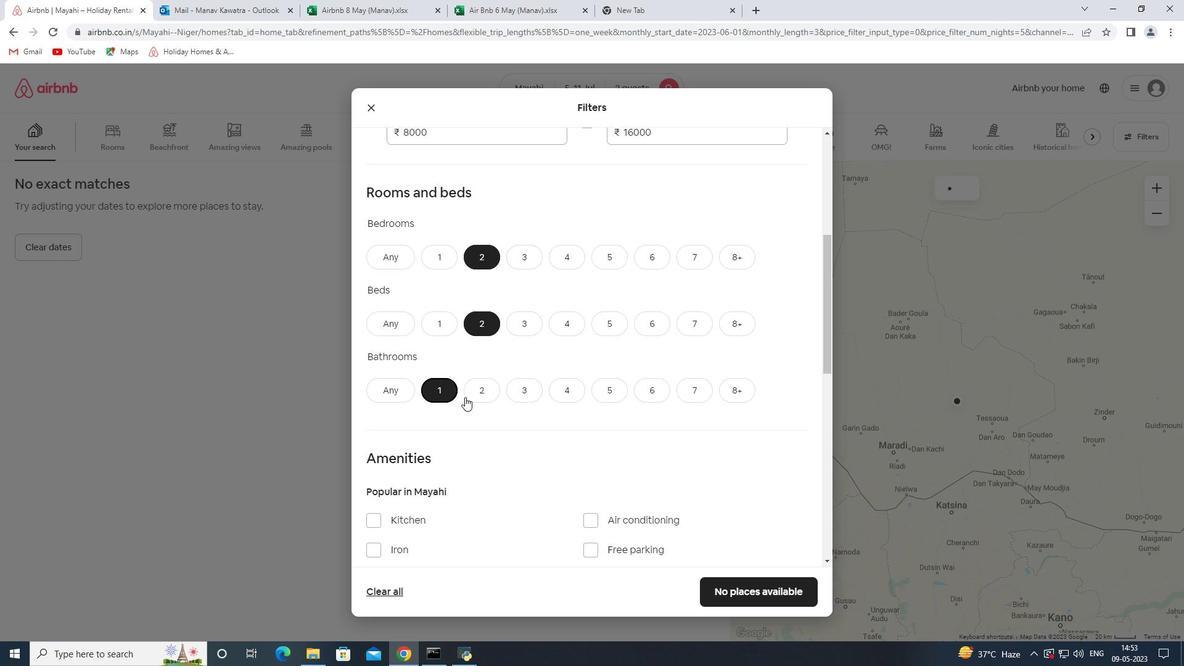 
Action: Mouse scrolled (472, 400) with delta (0, 0)
Screenshot: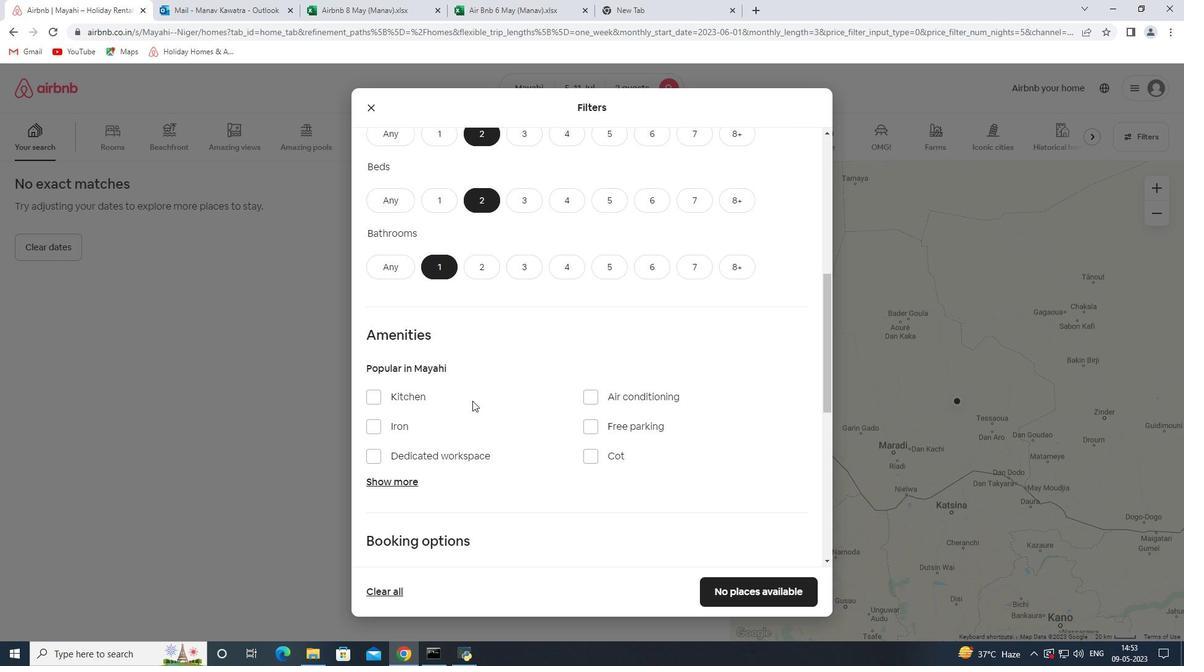 
Action: Mouse scrolled (472, 400) with delta (0, 0)
Screenshot: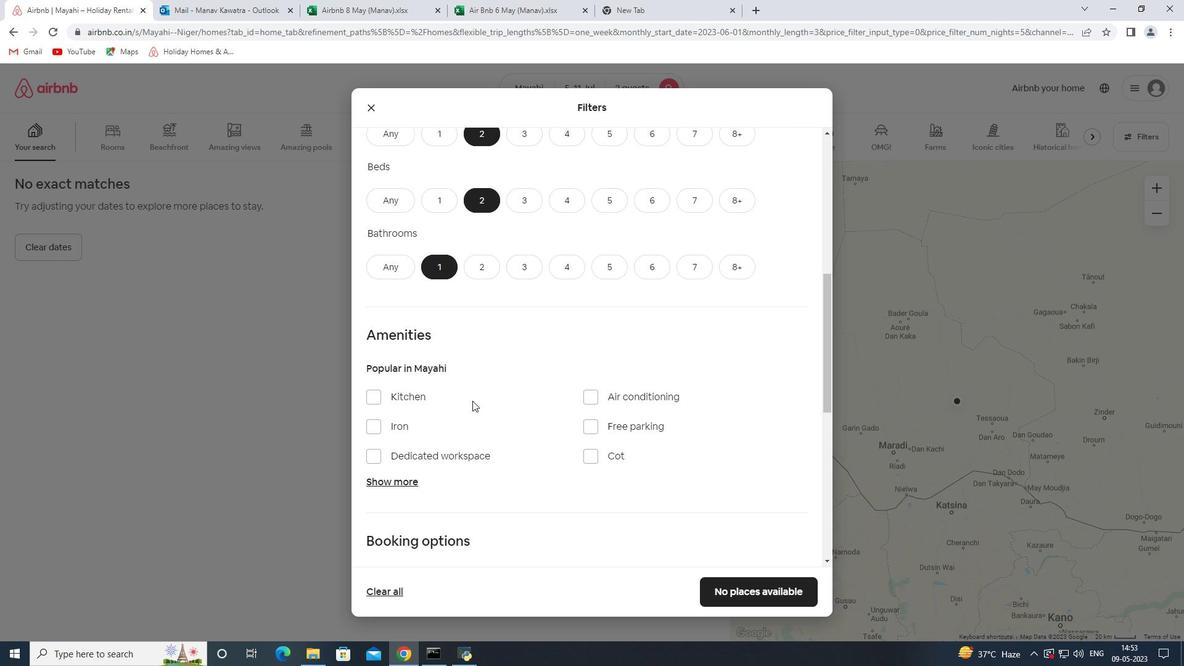 
Action: Mouse scrolled (472, 400) with delta (0, 0)
Screenshot: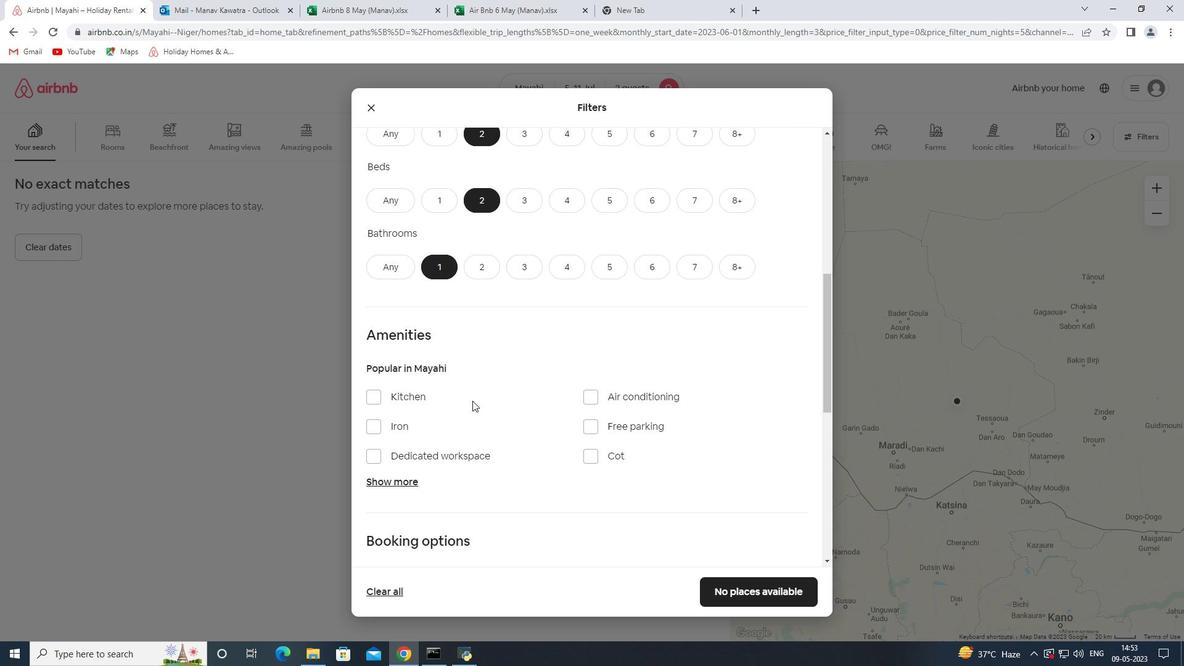 
Action: Mouse moved to (501, 387)
Screenshot: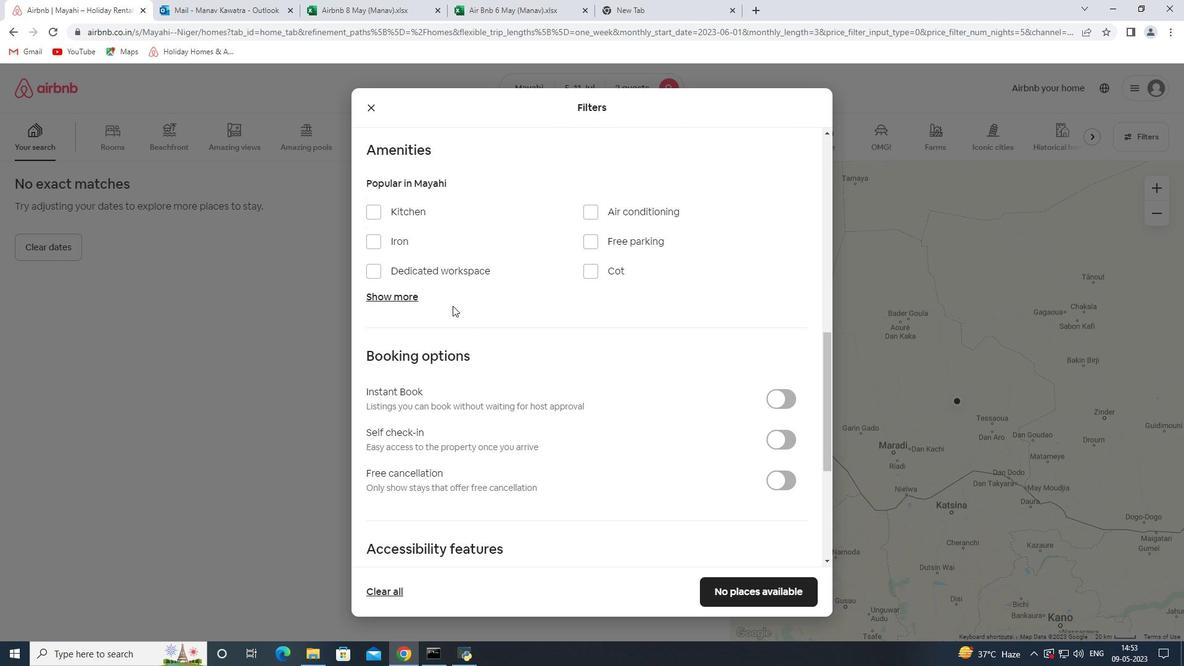 
Action: Mouse scrolled (501, 388) with delta (0, 0)
Screenshot: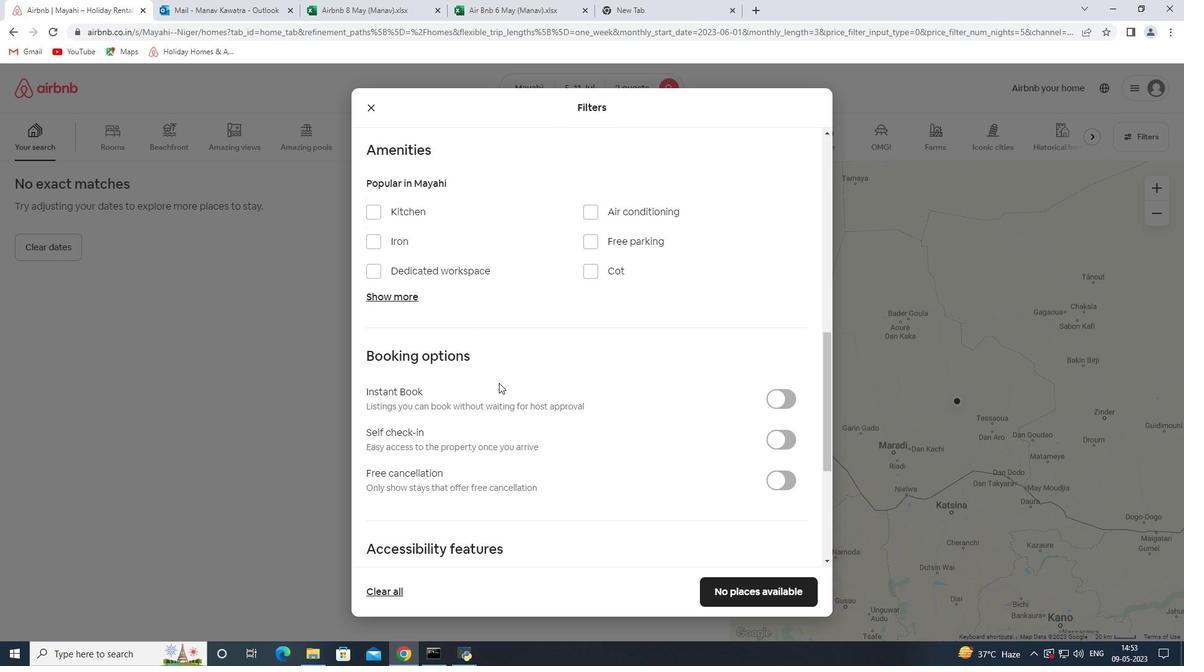 
Action: Mouse scrolled (501, 388) with delta (0, 0)
Screenshot: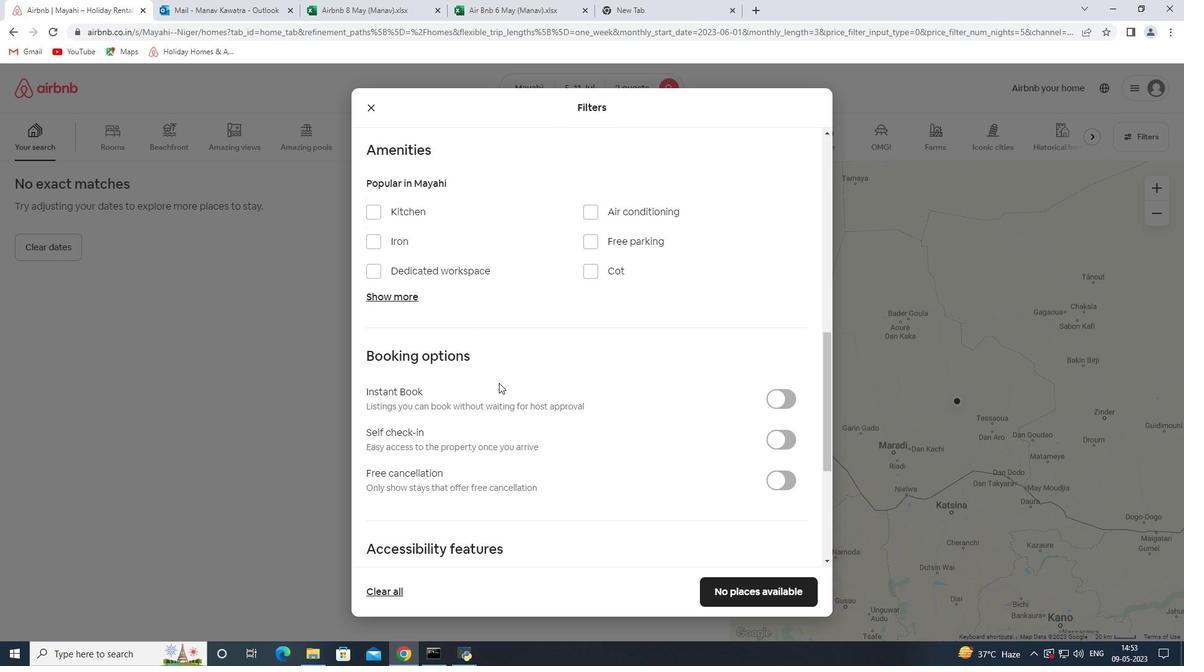 
Action: Mouse moved to (501, 387)
Screenshot: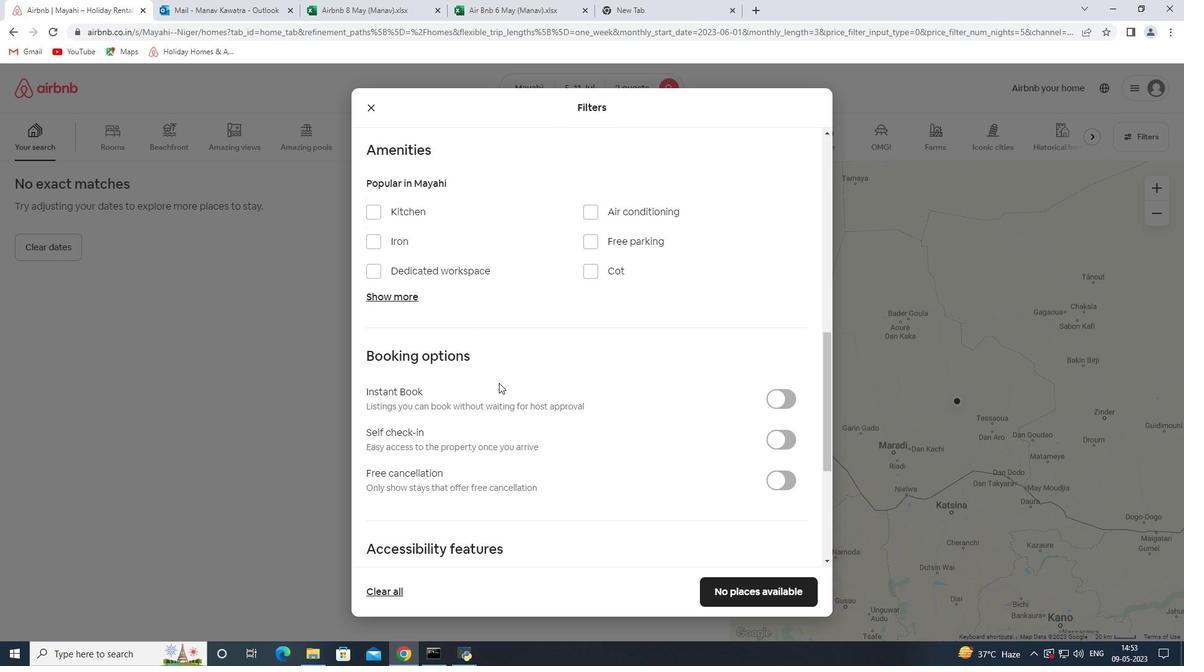 
Action: Mouse scrolled (501, 388) with delta (0, 0)
Screenshot: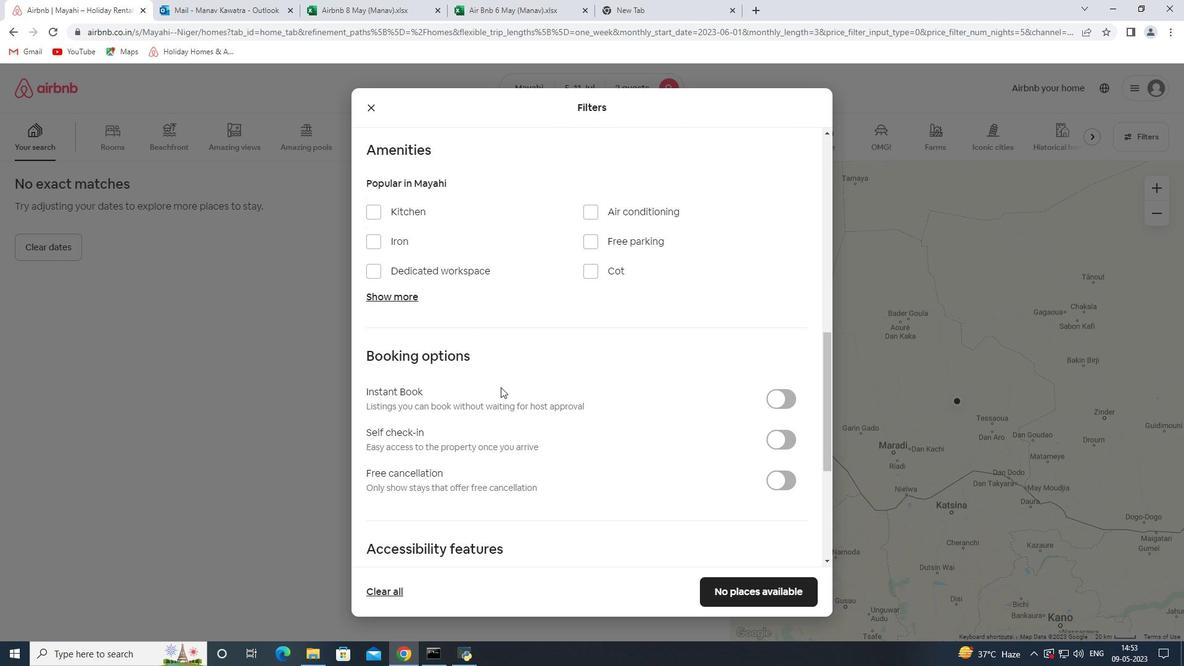 
Action: Mouse moved to (501, 387)
Screenshot: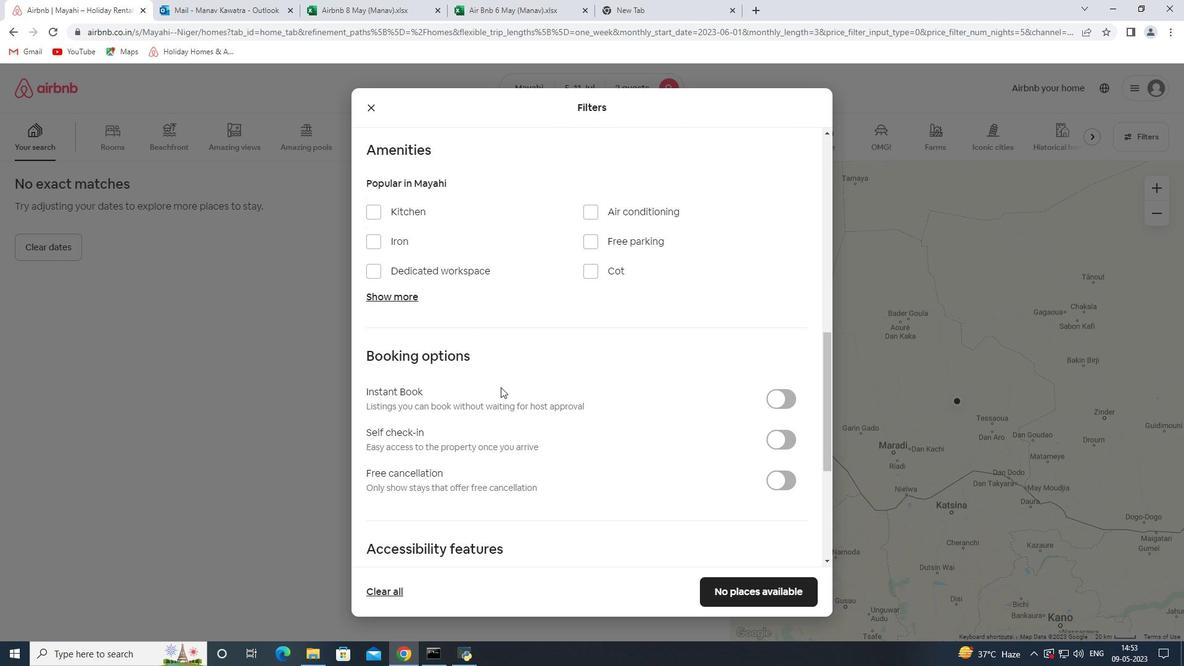 
Action: Mouse scrolled (501, 388) with delta (0, 0)
Screenshot: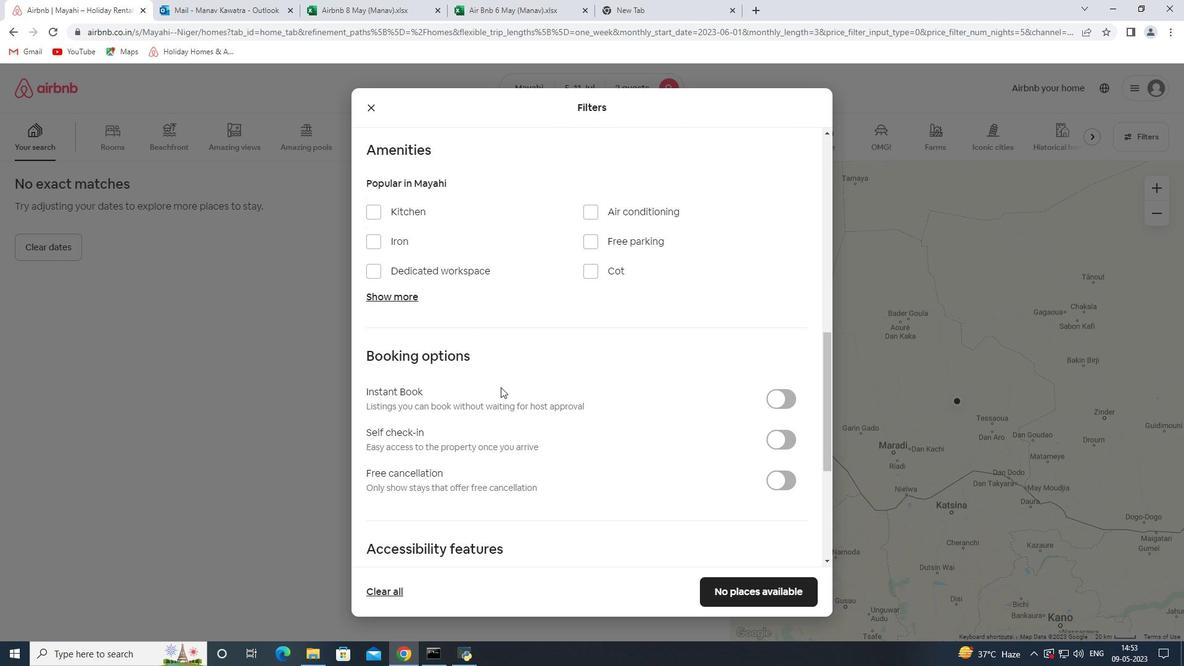 
Action: Mouse moved to (502, 386)
Screenshot: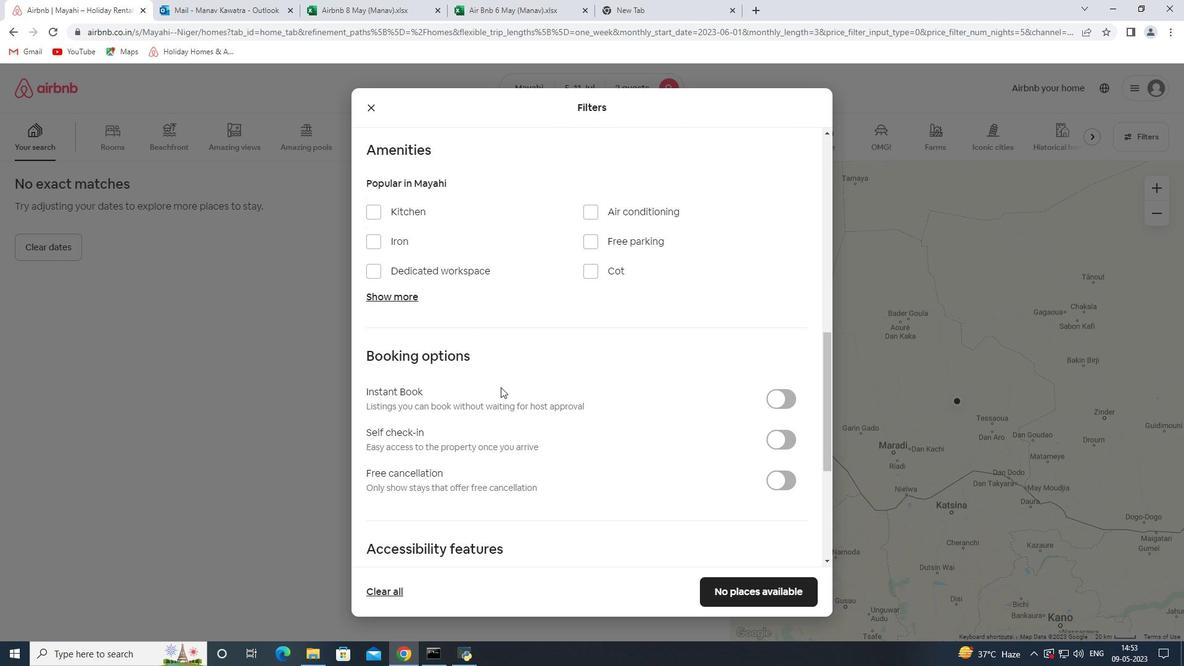 
Action: Mouse scrolled (502, 386) with delta (0, 0)
Screenshot: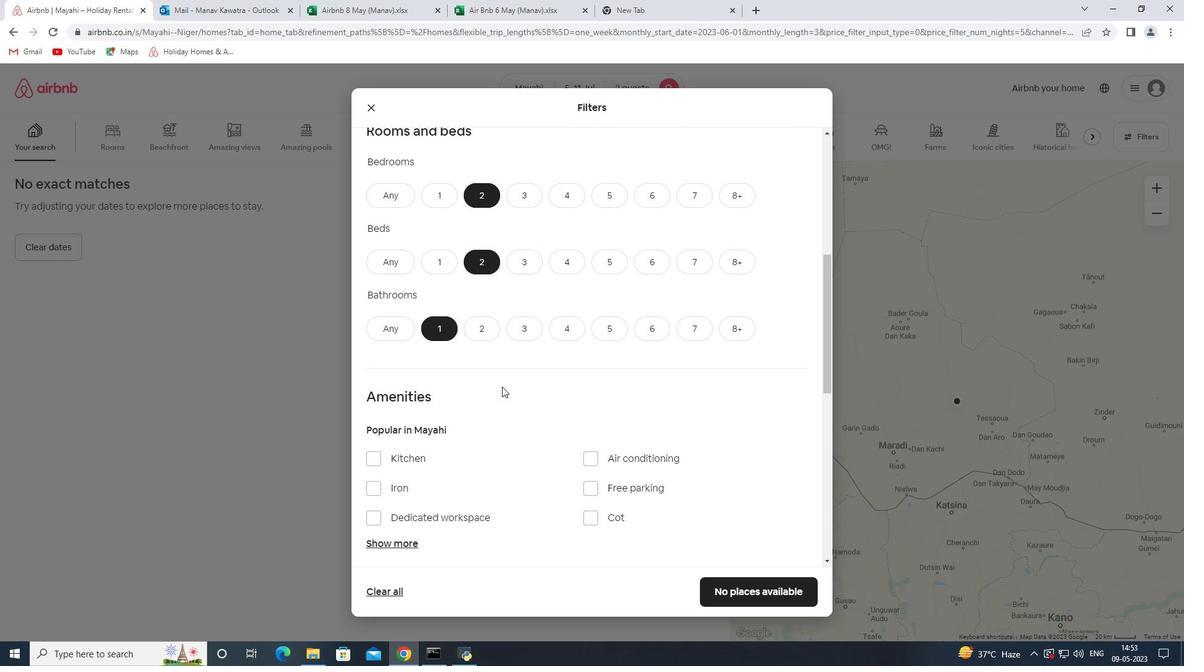 
Action: Mouse scrolled (502, 386) with delta (0, 0)
Screenshot: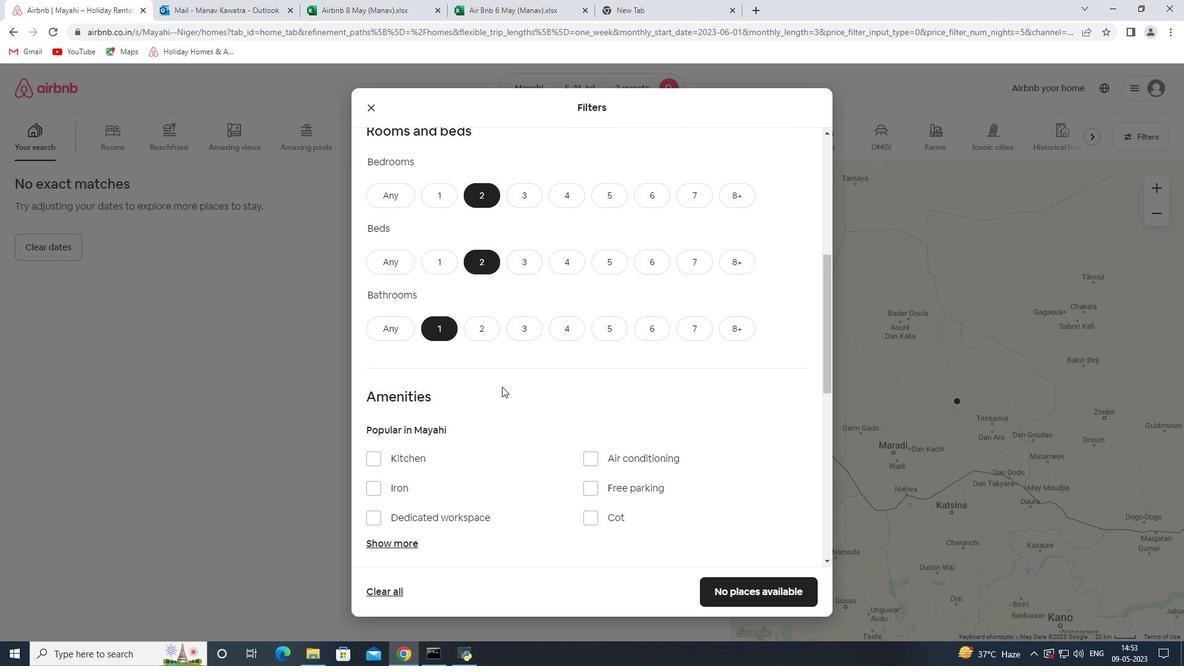 
Action: Mouse scrolled (502, 386) with delta (0, 0)
Screenshot: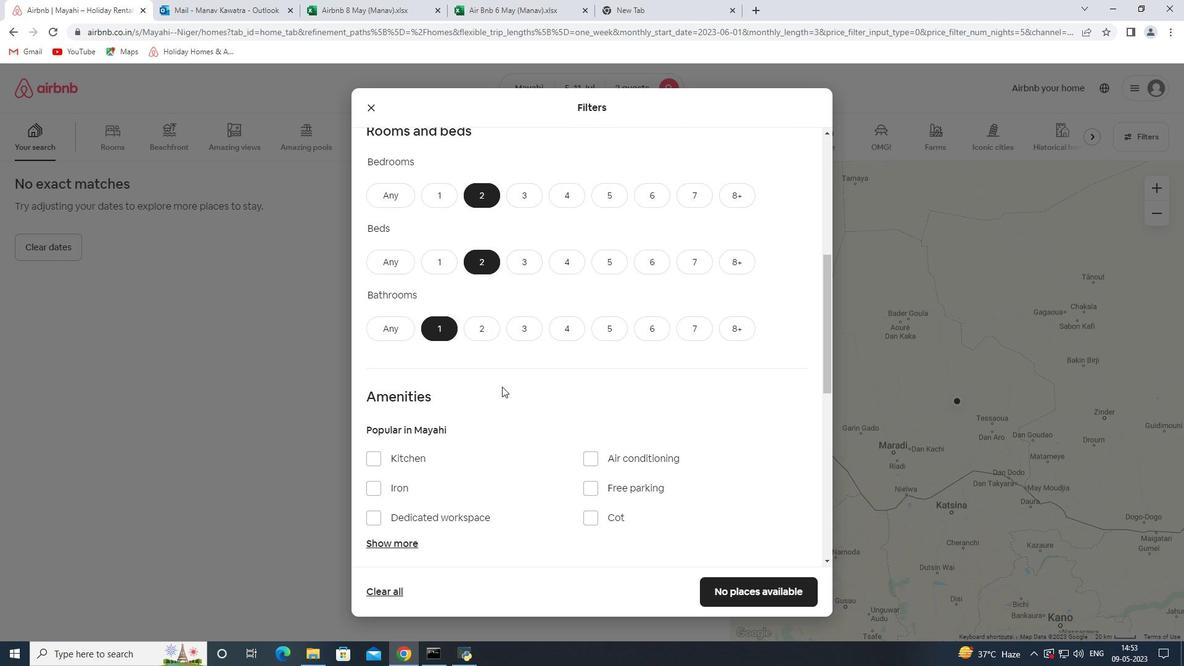 
Action: Mouse scrolled (502, 386) with delta (0, 0)
Screenshot: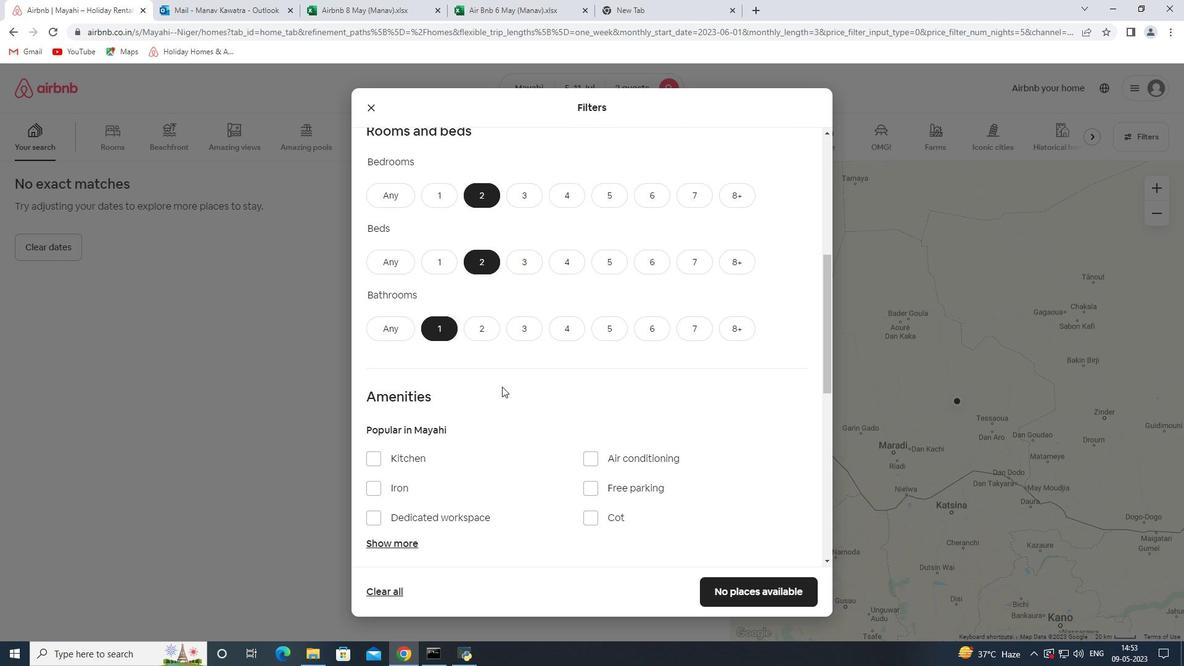 
Action: Mouse moved to (413, 294)
Screenshot: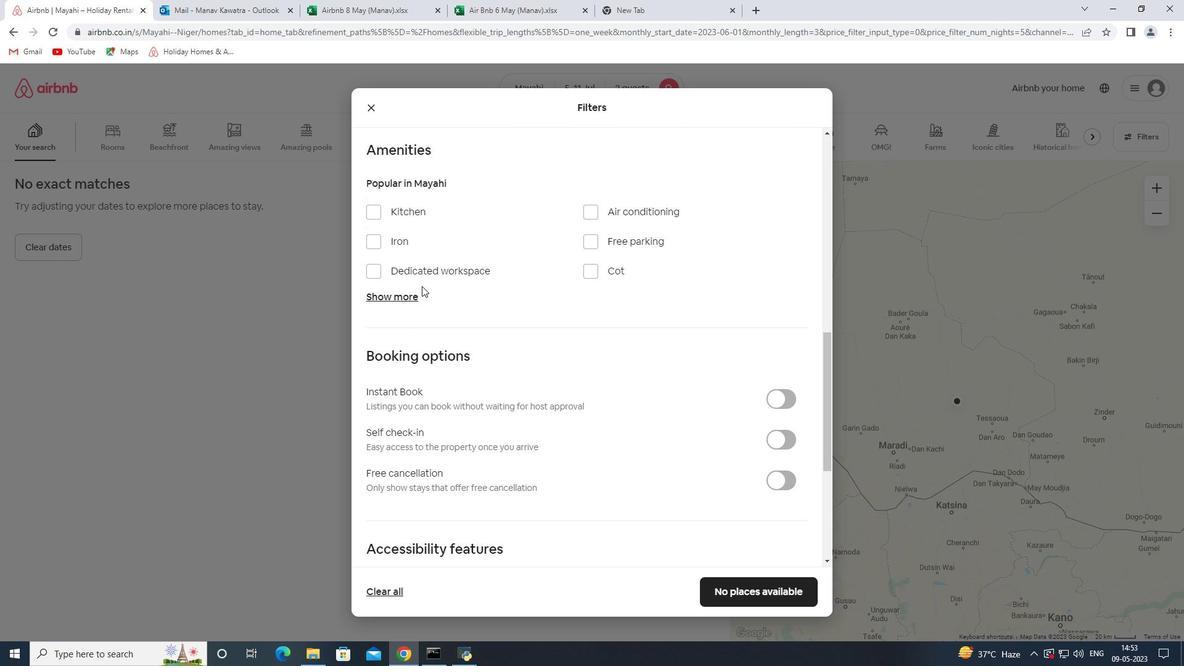 
Action: Mouse pressed left at (413, 294)
Screenshot: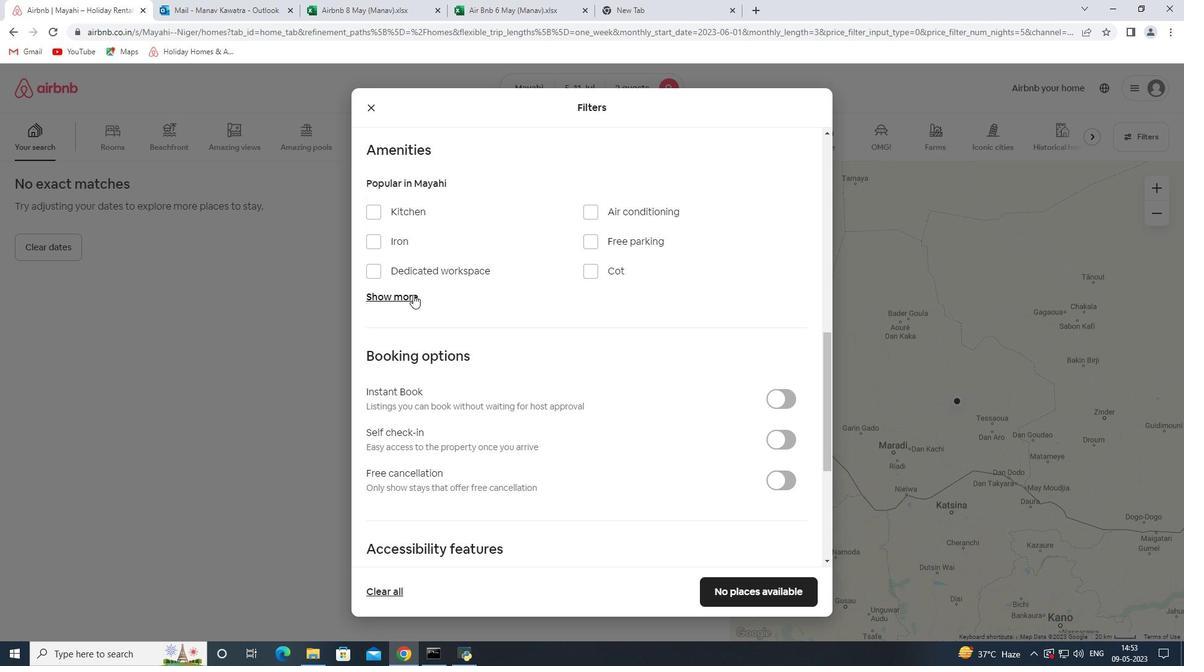 
Action: Mouse moved to (569, 373)
Screenshot: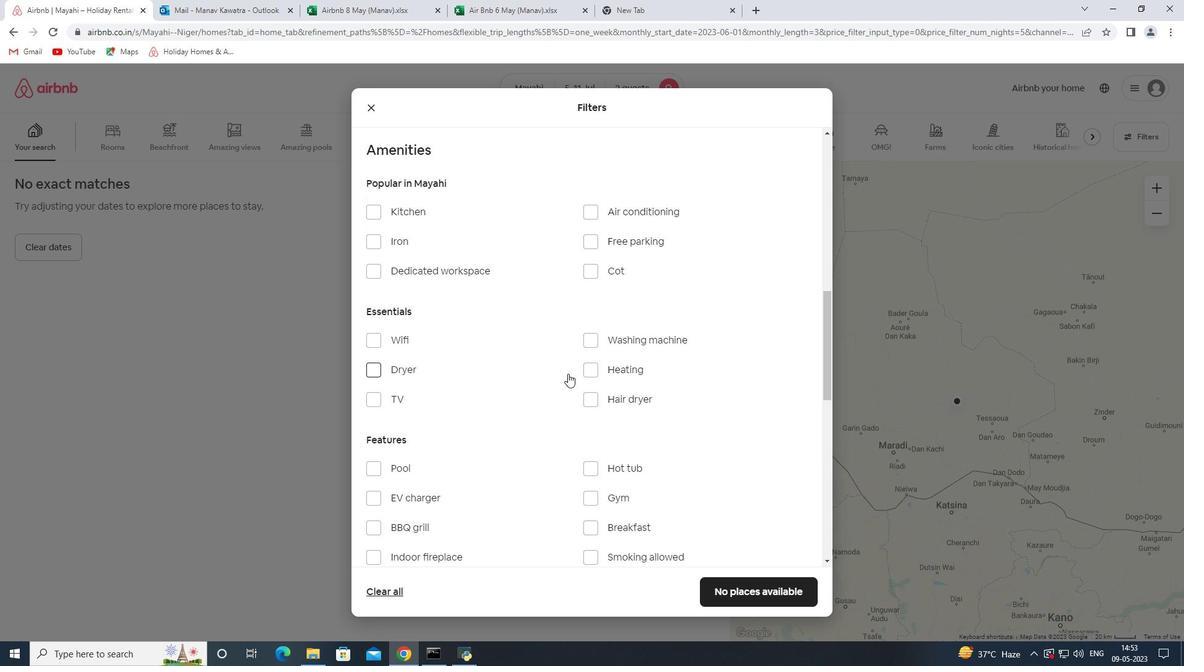 
Action: Mouse scrolled (569, 373) with delta (0, 0)
Screenshot: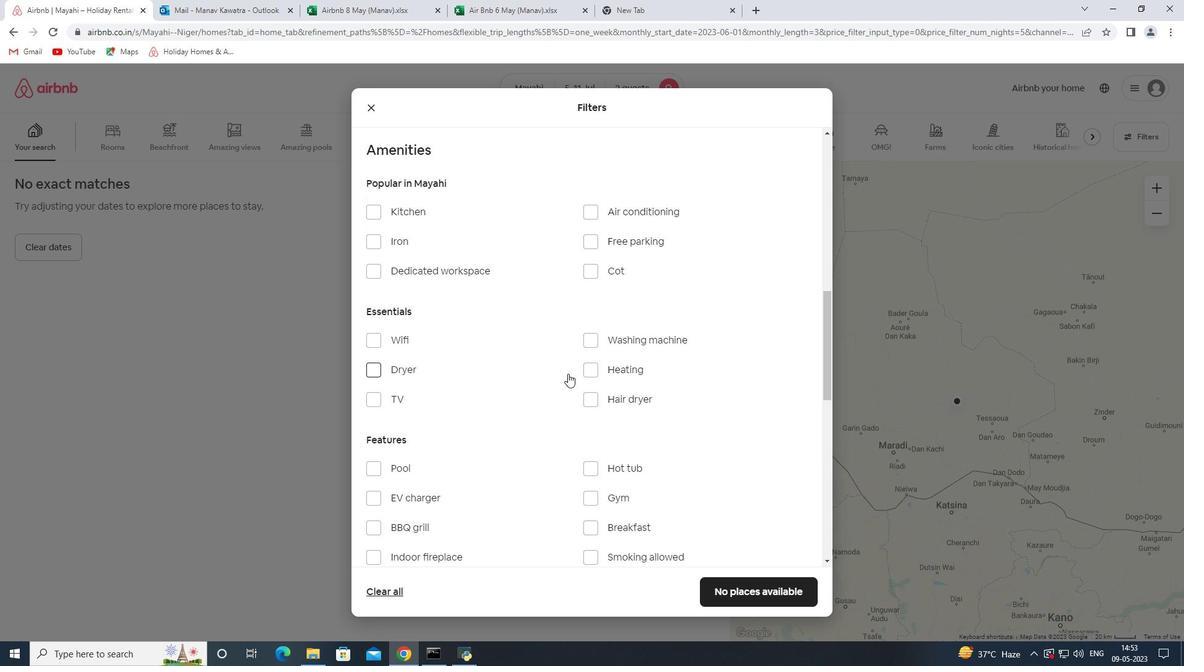 
Action: Mouse scrolled (569, 373) with delta (0, 0)
Screenshot: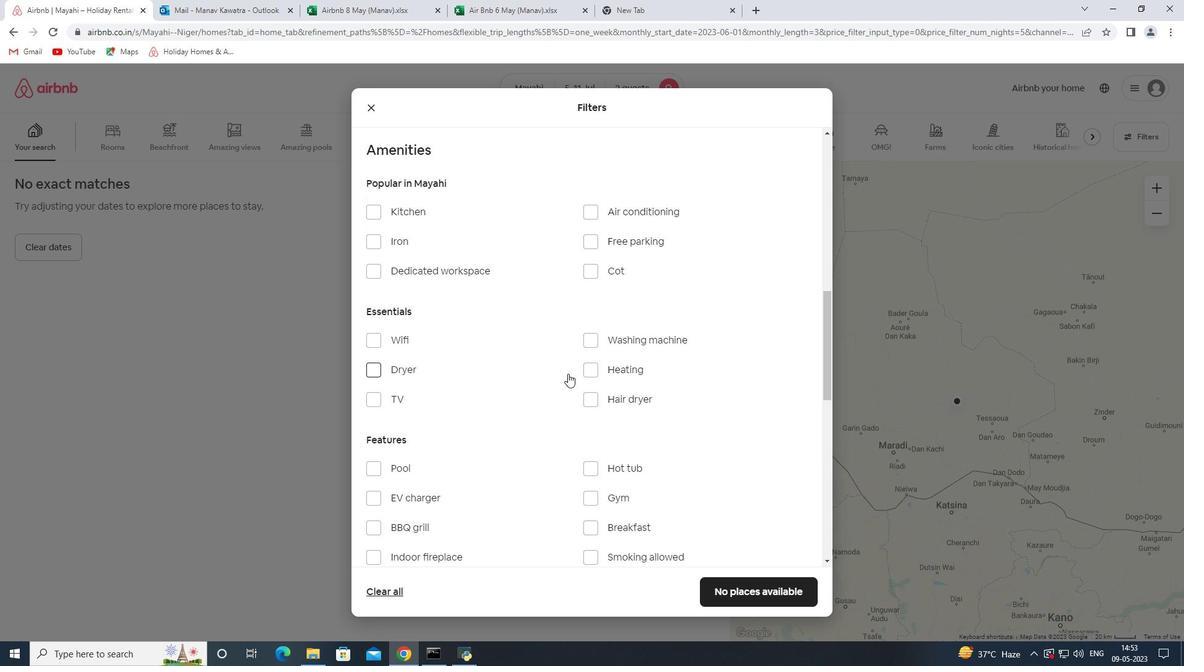 
Action: Mouse scrolled (569, 373) with delta (0, 0)
Screenshot: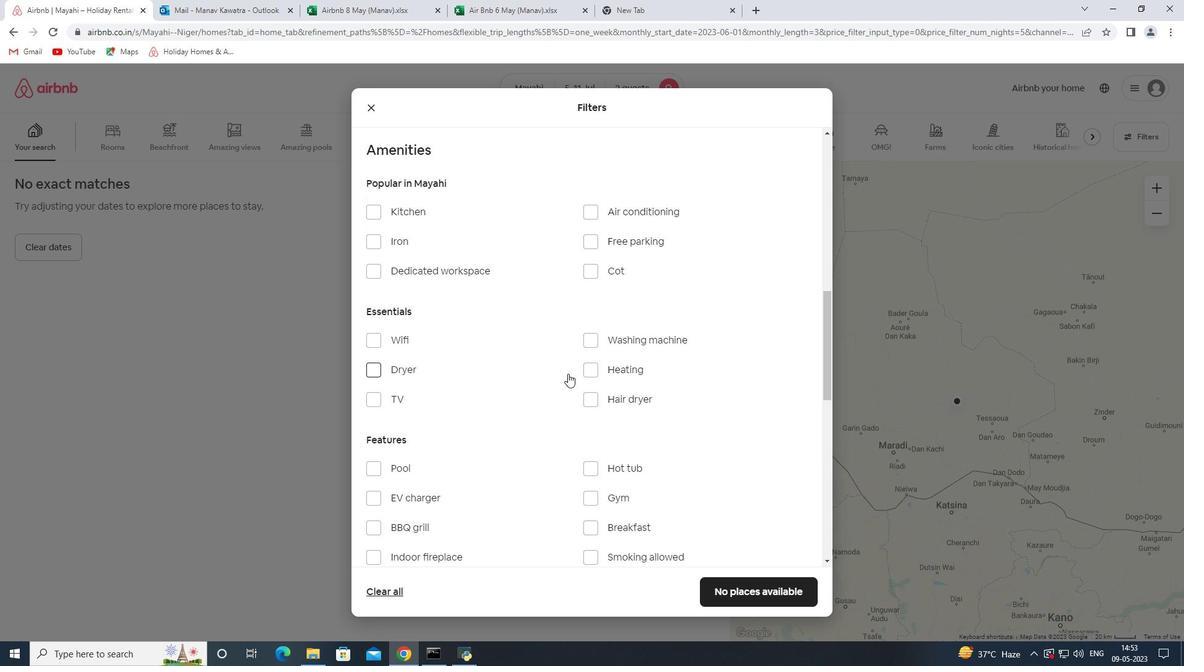 
Action: Mouse scrolled (569, 373) with delta (0, 0)
Screenshot: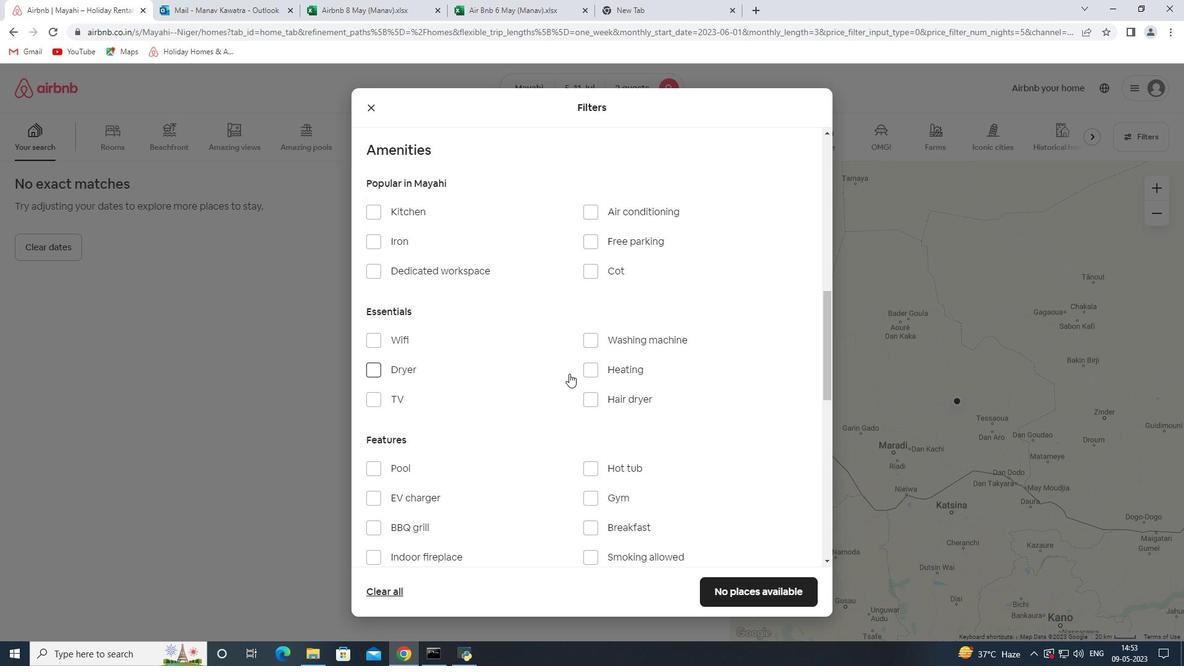 
Action: Mouse moved to (578, 372)
Screenshot: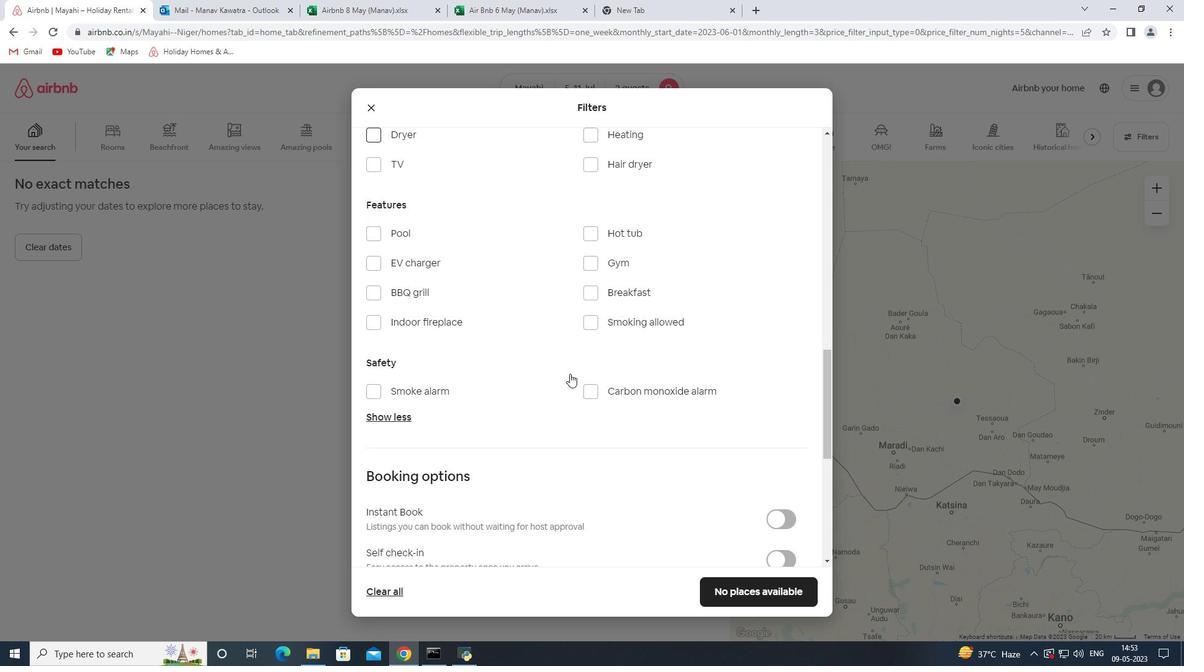
Action: Mouse scrolled (578, 371) with delta (0, 0)
Screenshot: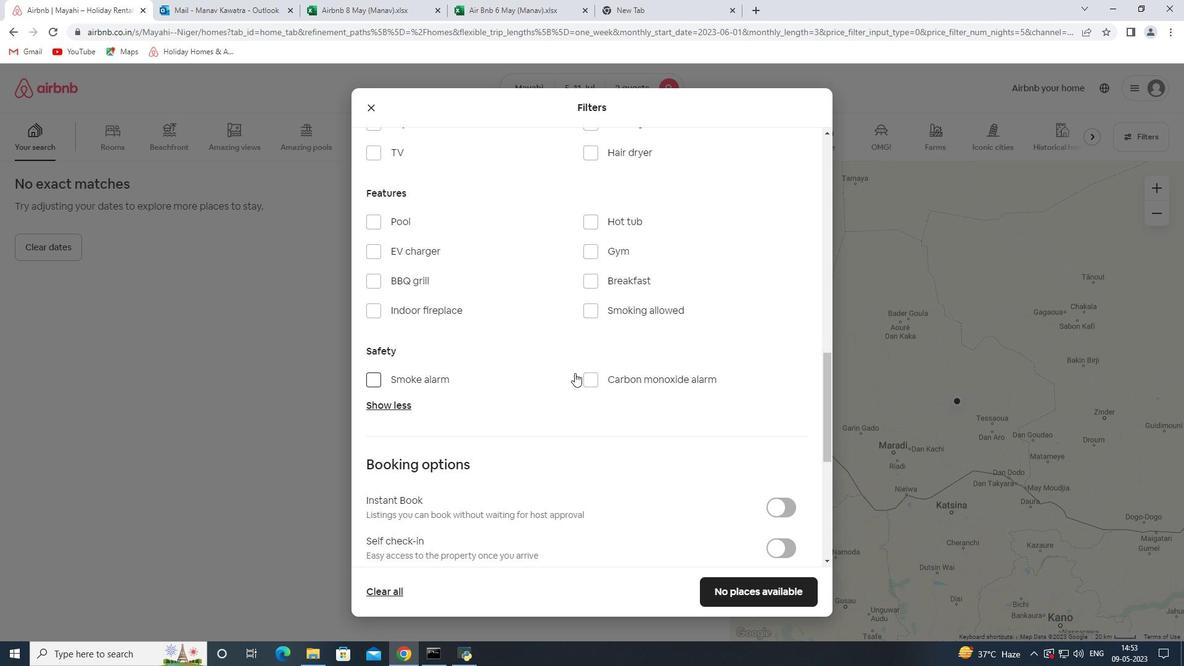 
Action: Mouse scrolled (578, 371) with delta (0, 0)
Screenshot: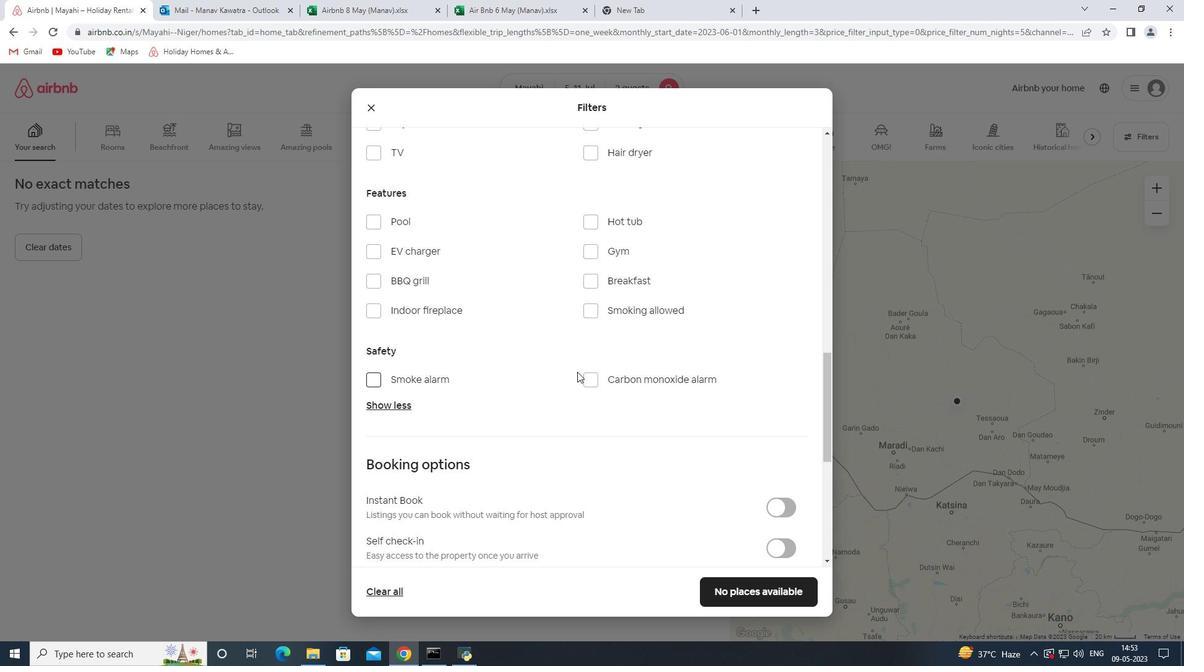 
Action: Mouse scrolled (578, 371) with delta (0, 0)
Screenshot: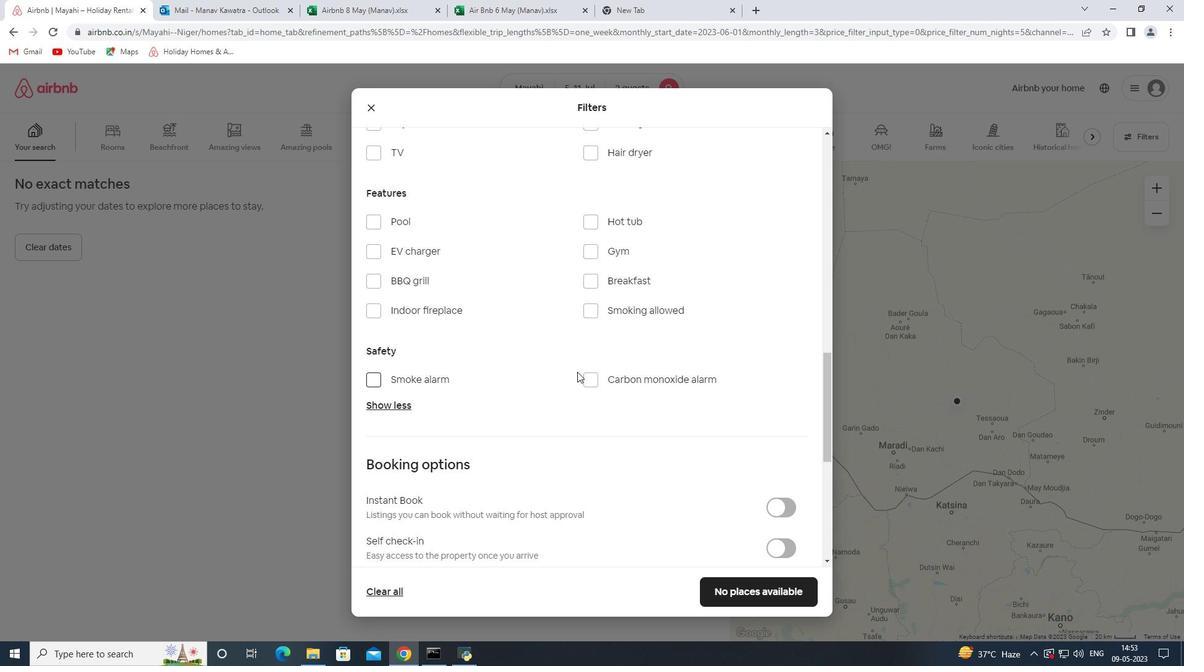 
Action: Mouse scrolled (578, 371) with delta (0, 0)
Screenshot: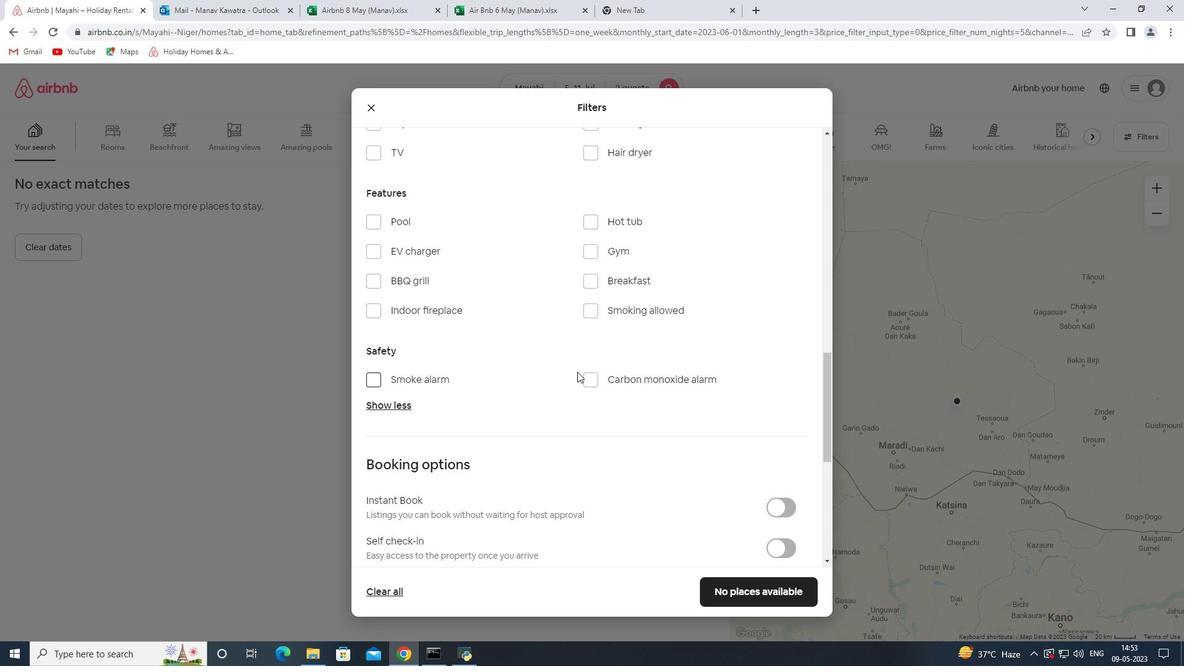 
Action: Mouse moved to (790, 301)
Screenshot: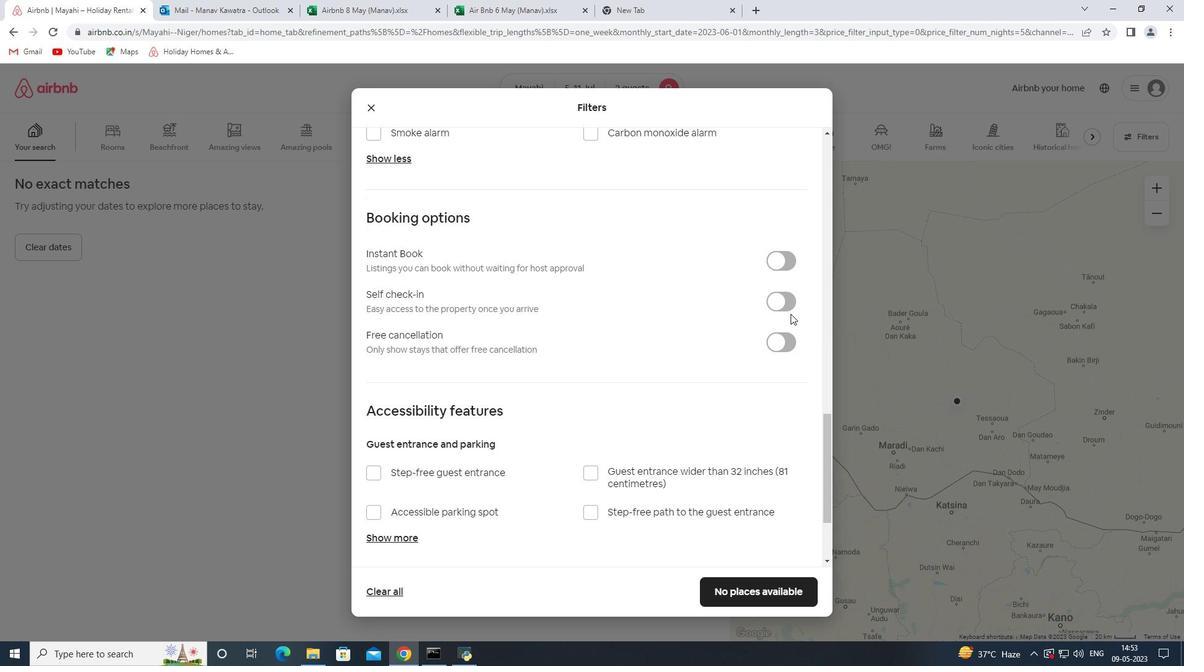 
Action: Mouse pressed left at (790, 301)
Screenshot: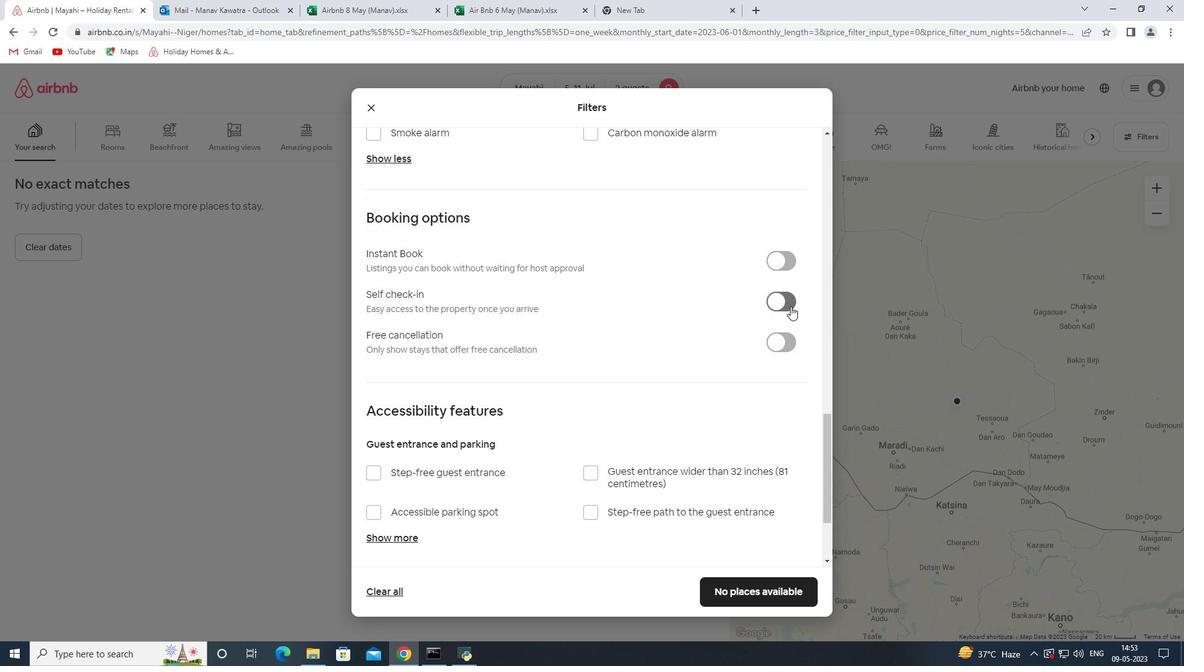 
Action: Mouse moved to (596, 407)
Screenshot: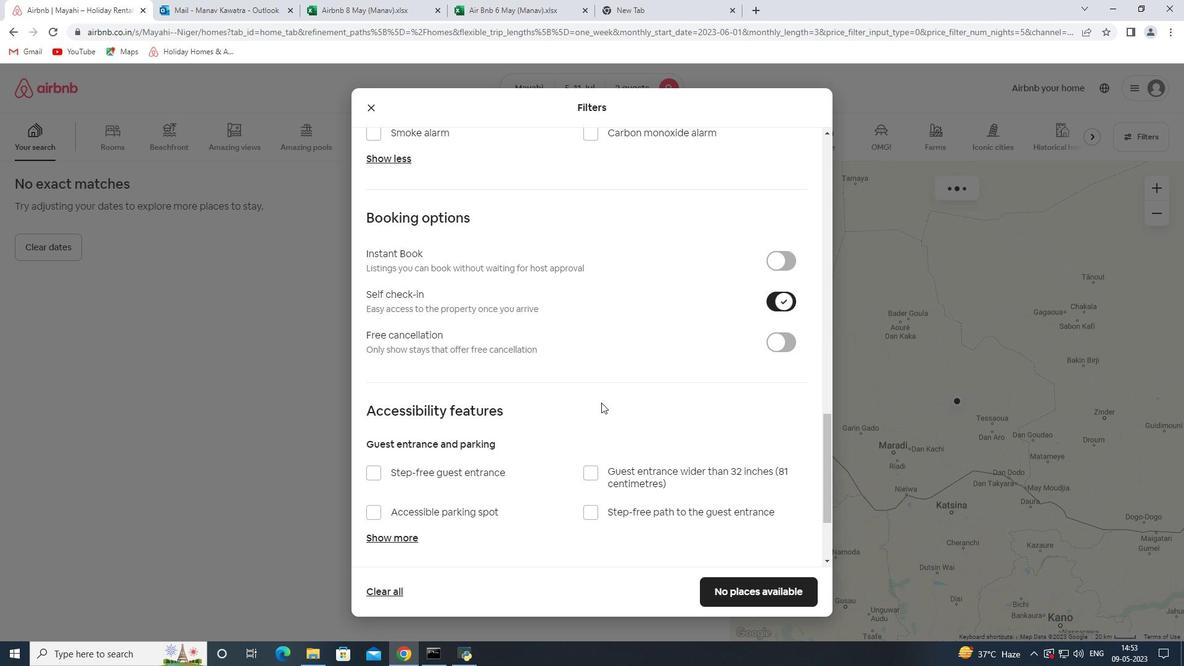 
Action: Mouse scrolled (596, 407) with delta (0, 0)
Screenshot: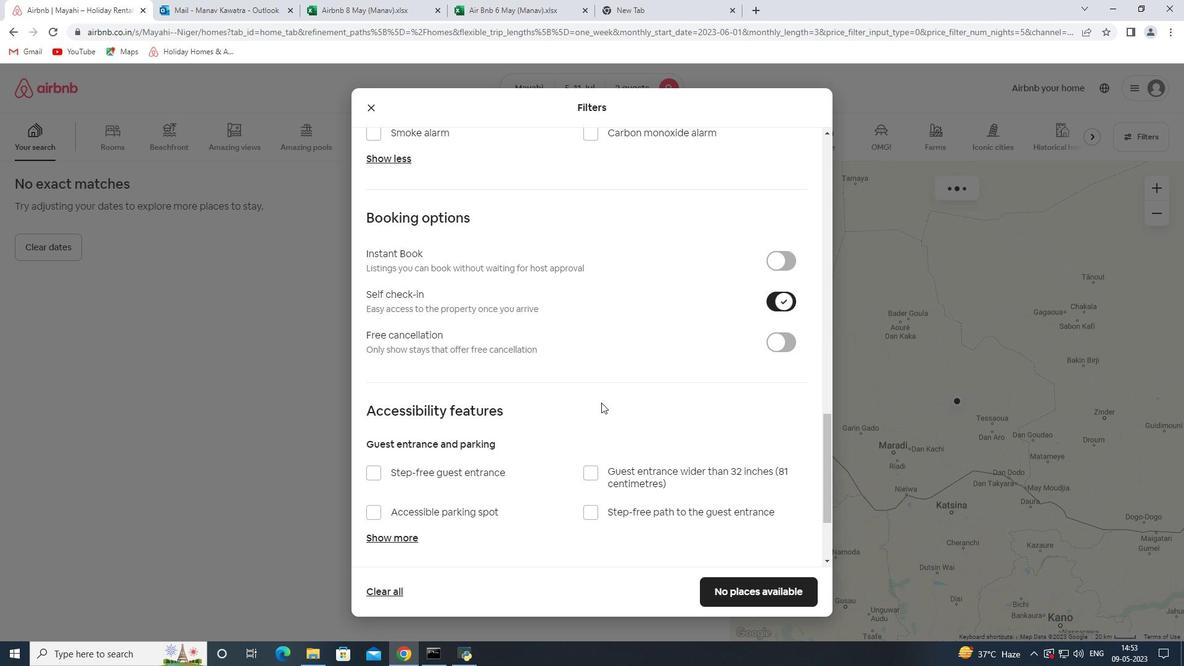 
Action: Mouse scrolled (596, 407) with delta (0, 0)
Screenshot: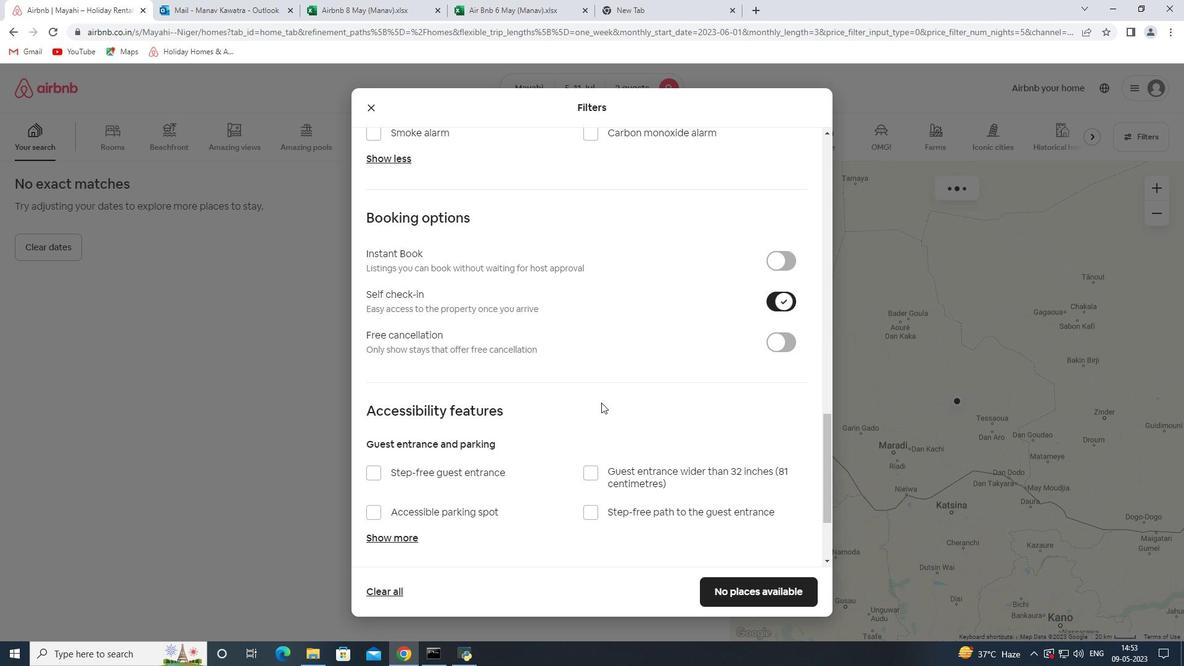 
Action: Mouse scrolled (596, 407) with delta (0, 0)
Screenshot: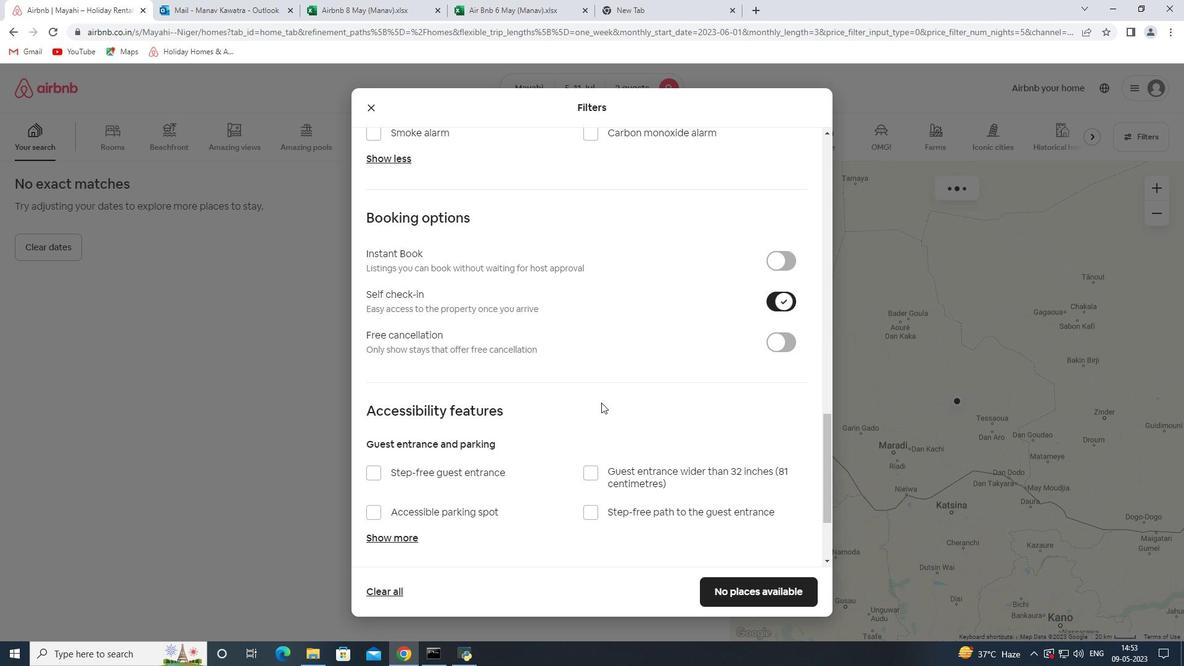 
Action: Mouse moved to (596, 408)
Screenshot: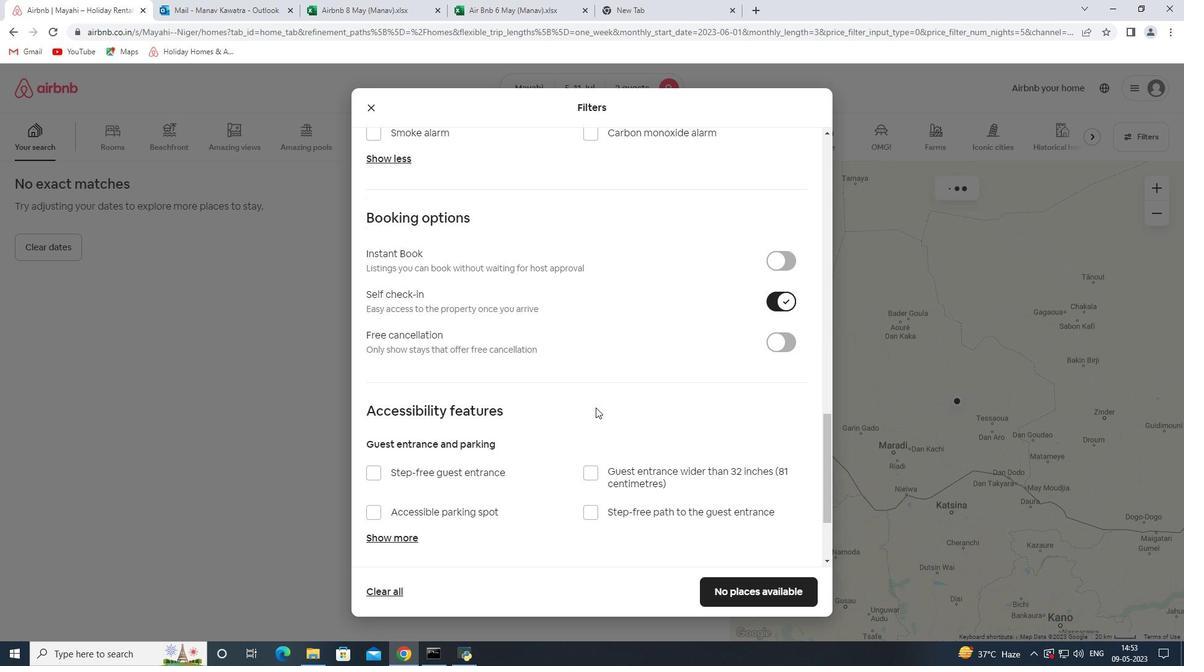 
Action: Mouse scrolled (596, 407) with delta (0, 0)
Screenshot: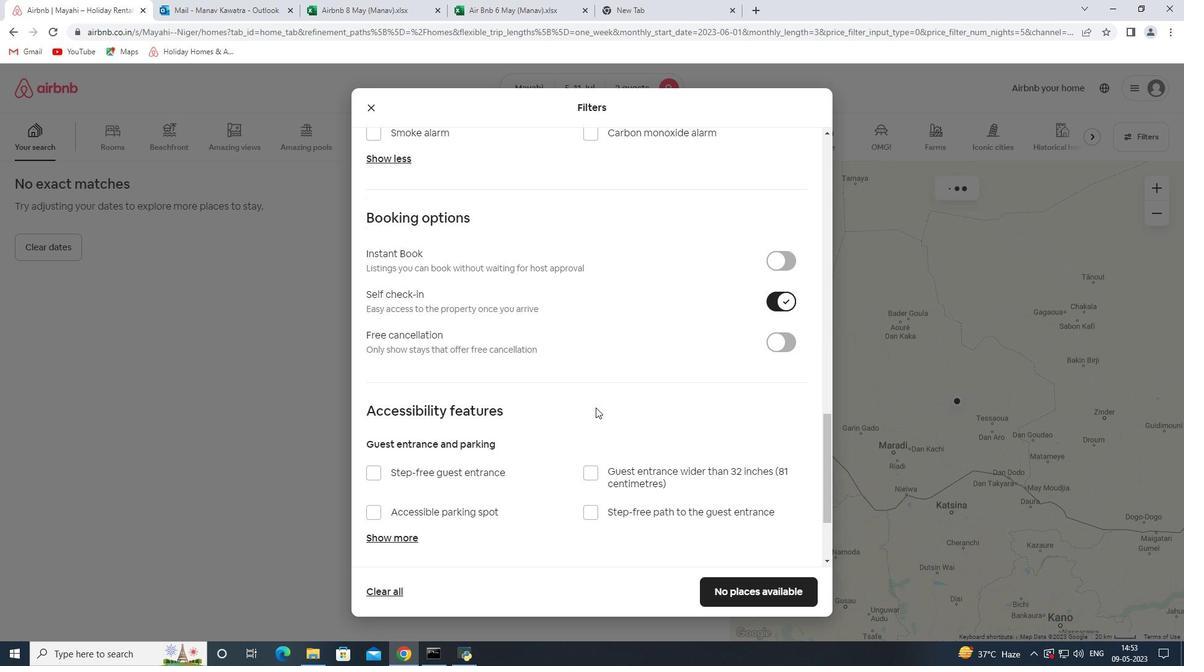 
Action: Mouse moved to (417, 517)
Screenshot: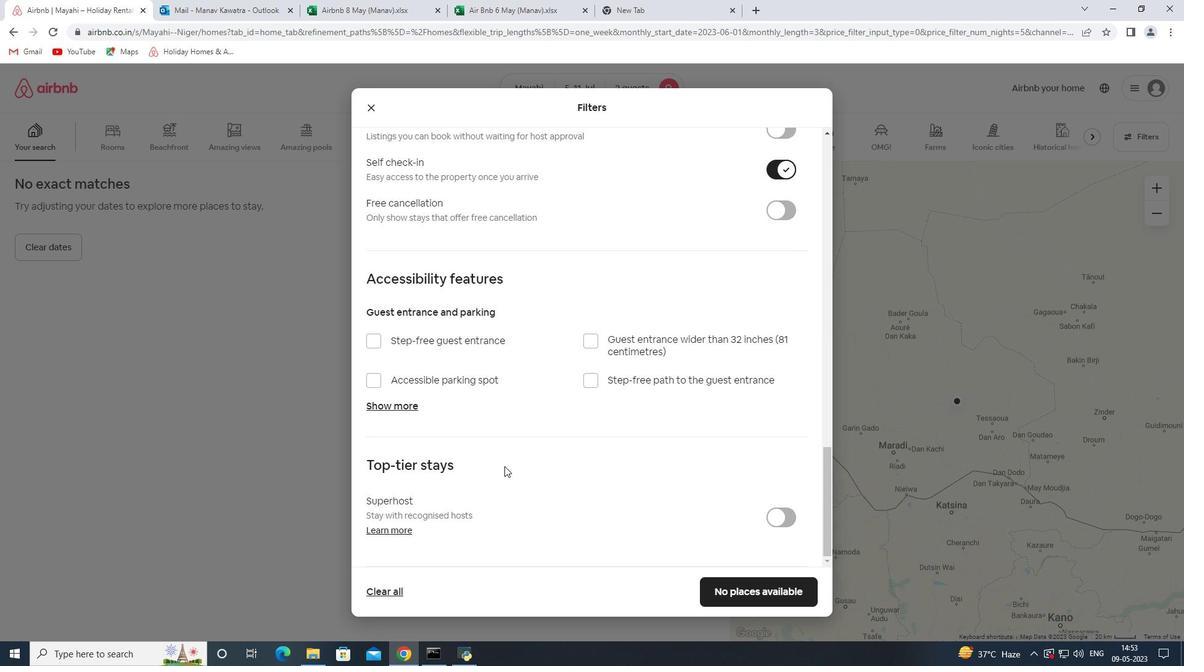 
Action: Mouse scrolled (417, 517) with delta (0, 0)
Screenshot: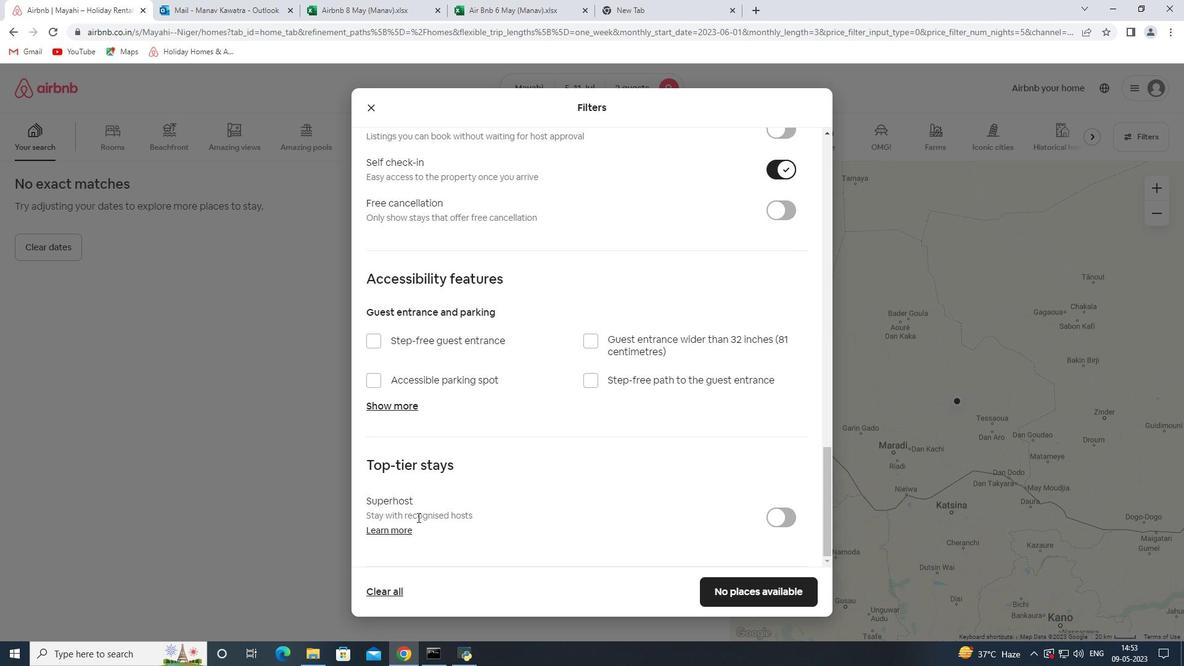 
Action: Mouse scrolled (417, 517) with delta (0, 0)
Screenshot: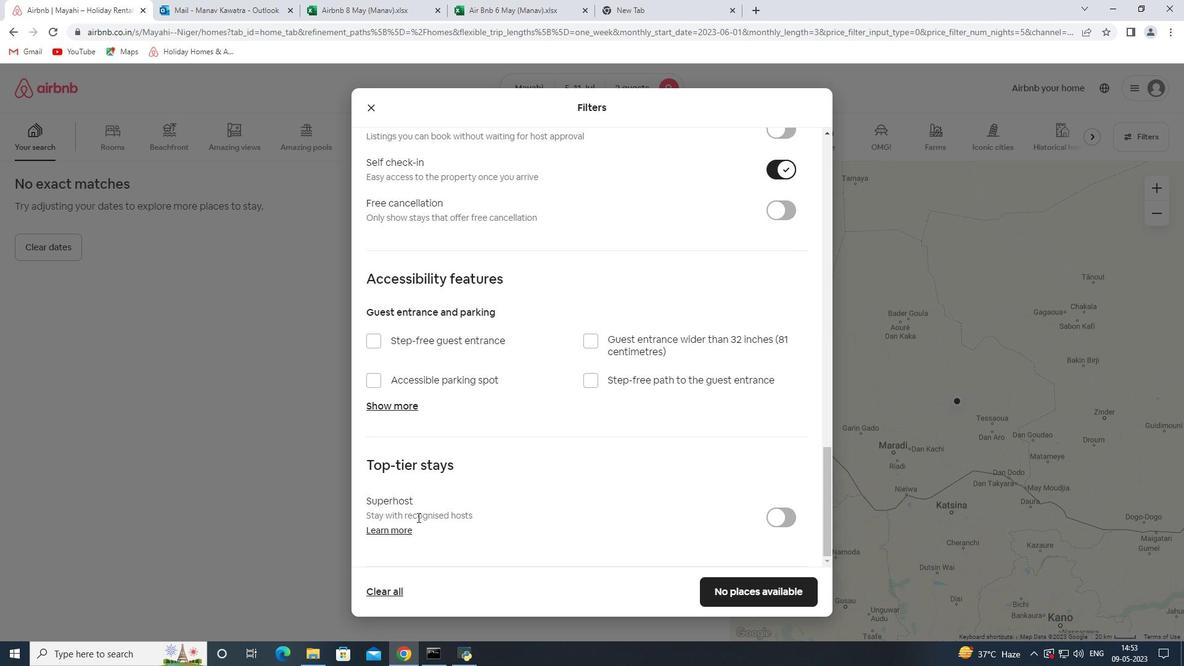 
Action: Mouse scrolled (417, 517) with delta (0, 0)
Screenshot: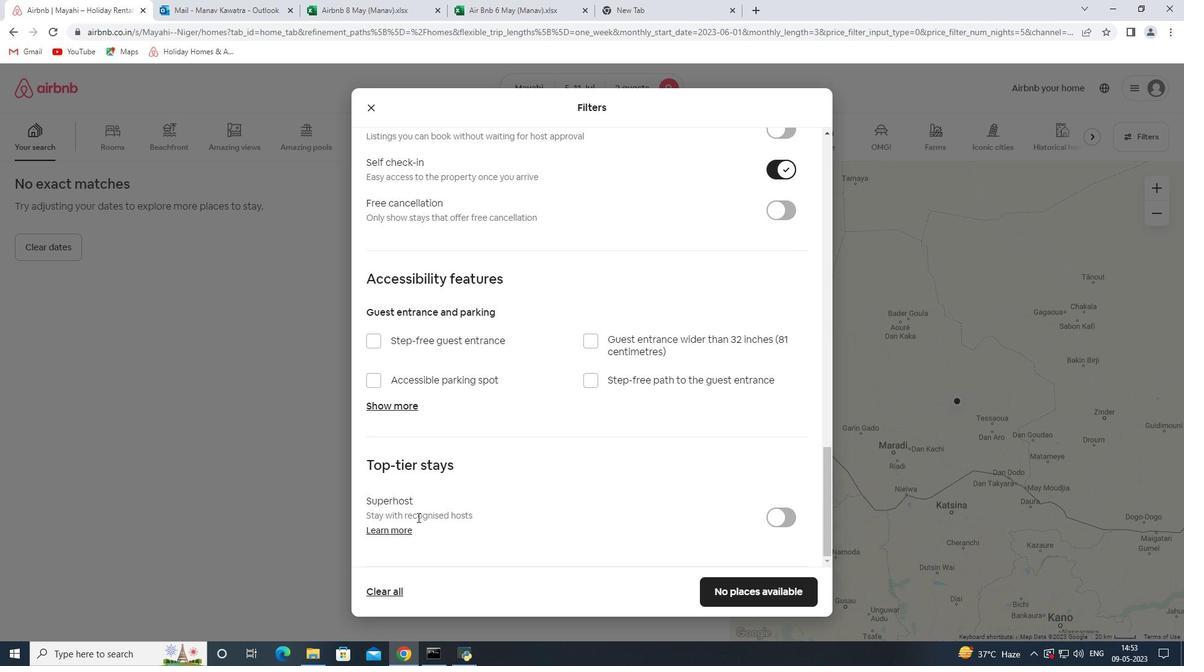 
Action: Mouse scrolled (417, 517) with delta (0, 0)
Screenshot: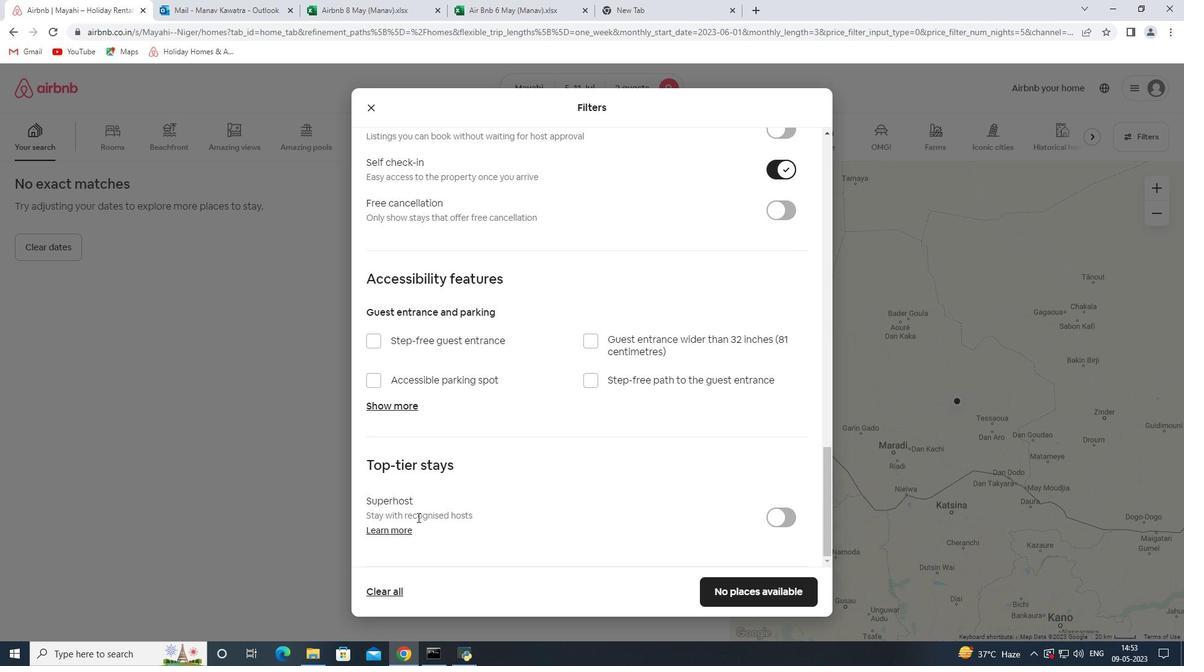 
Action: Mouse moved to (741, 591)
Screenshot: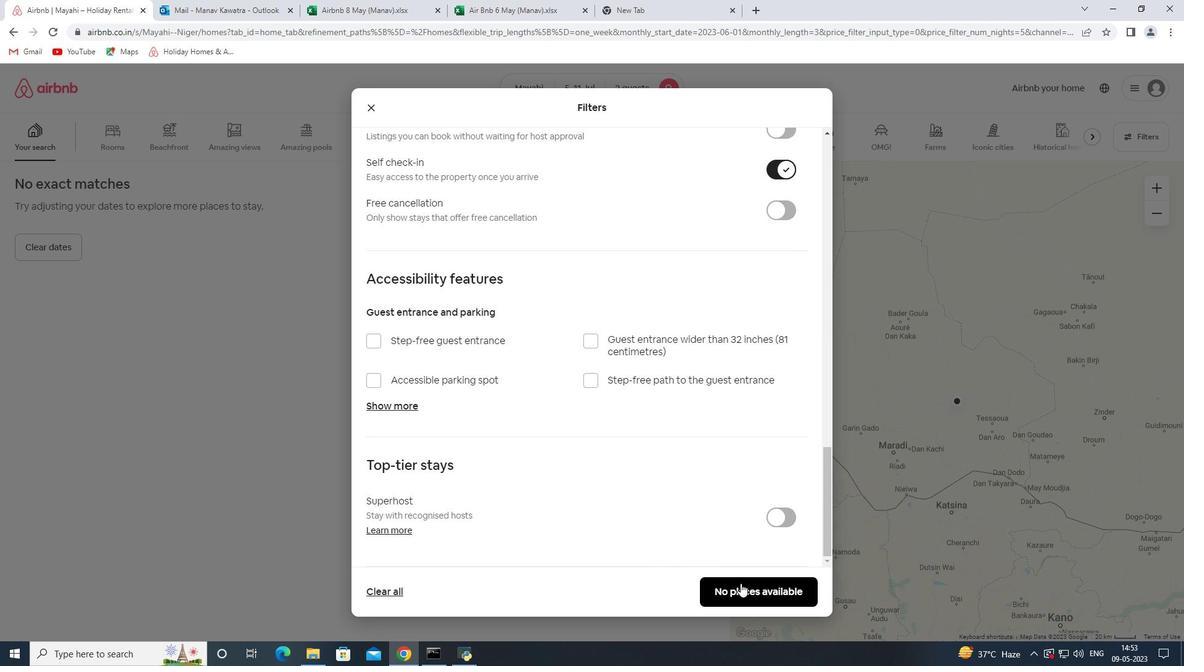 
Action: Mouse pressed left at (741, 591)
Screenshot: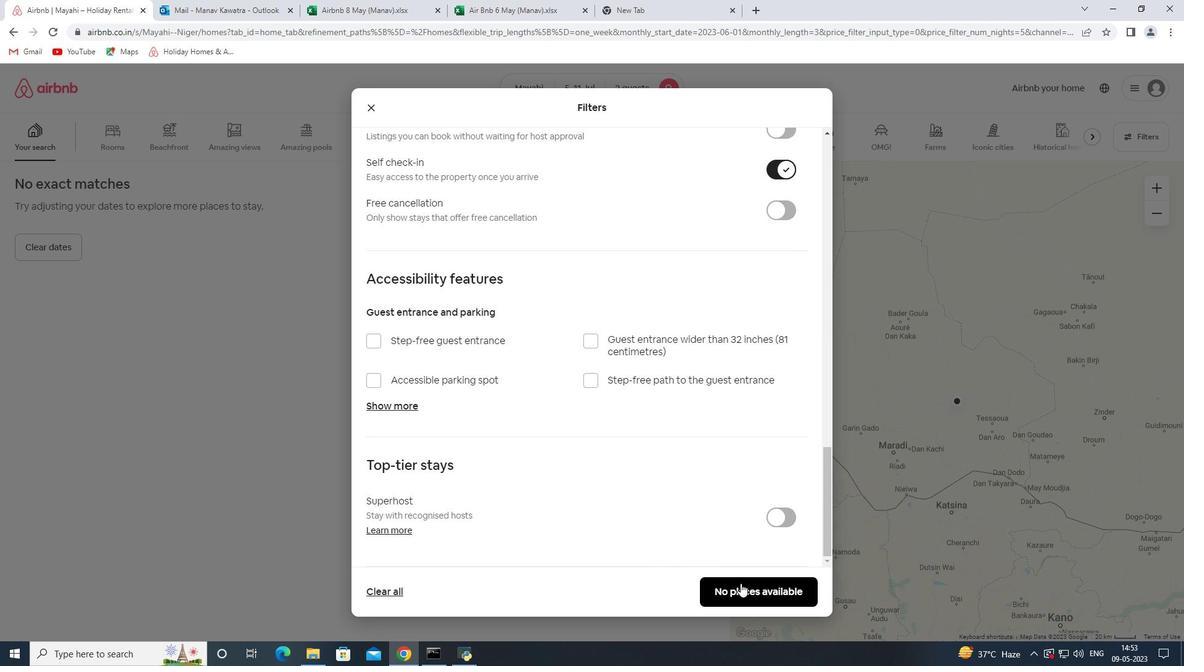 
Action: Mouse moved to (726, 592)
Screenshot: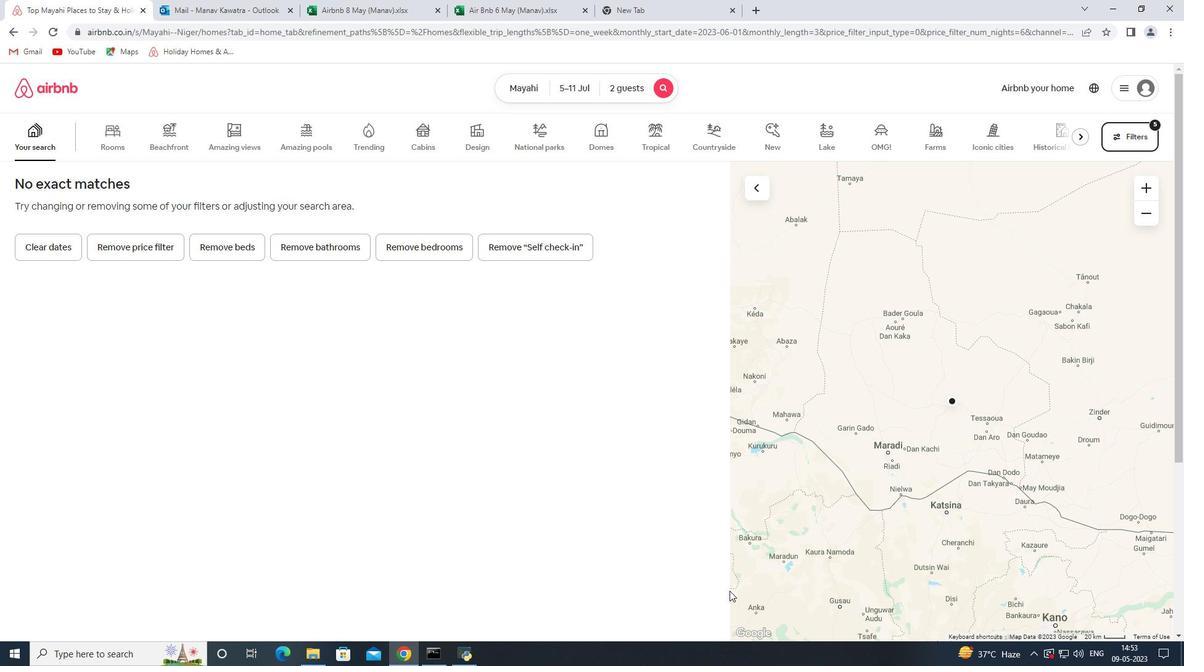 
